 Task: Find connections with filter location Patti with filter topic #CVwith filter profile language French with filter current company Cytiva with filter school Madurai Kamaraj University with filter industry Food and Beverage Services with filter service category Commercial Real Estate with filter keywords title Paralegal
Action: Mouse moved to (517, 70)
Screenshot: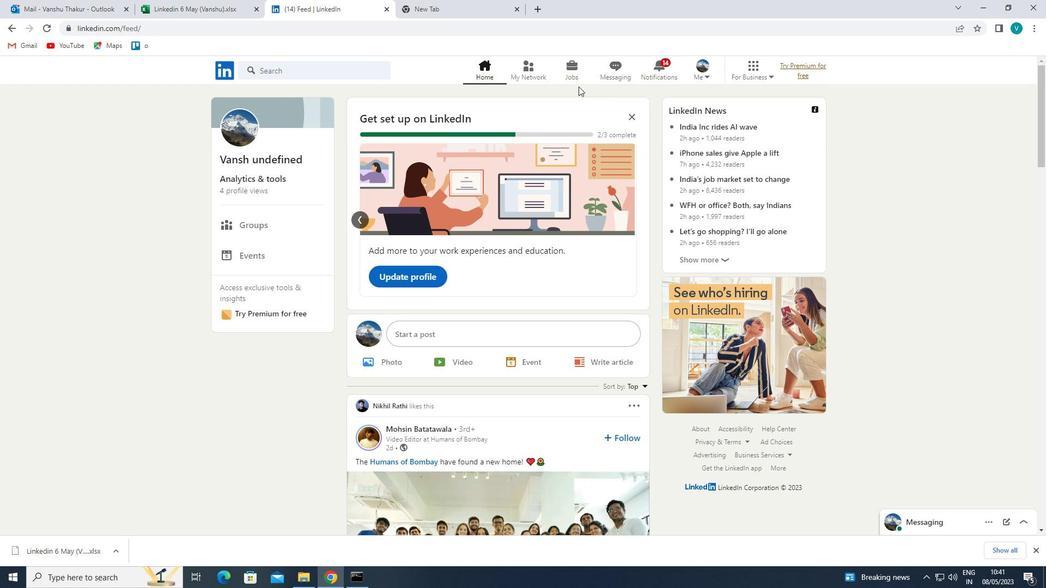 
Action: Mouse pressed left at (517, 70)
Screenshot: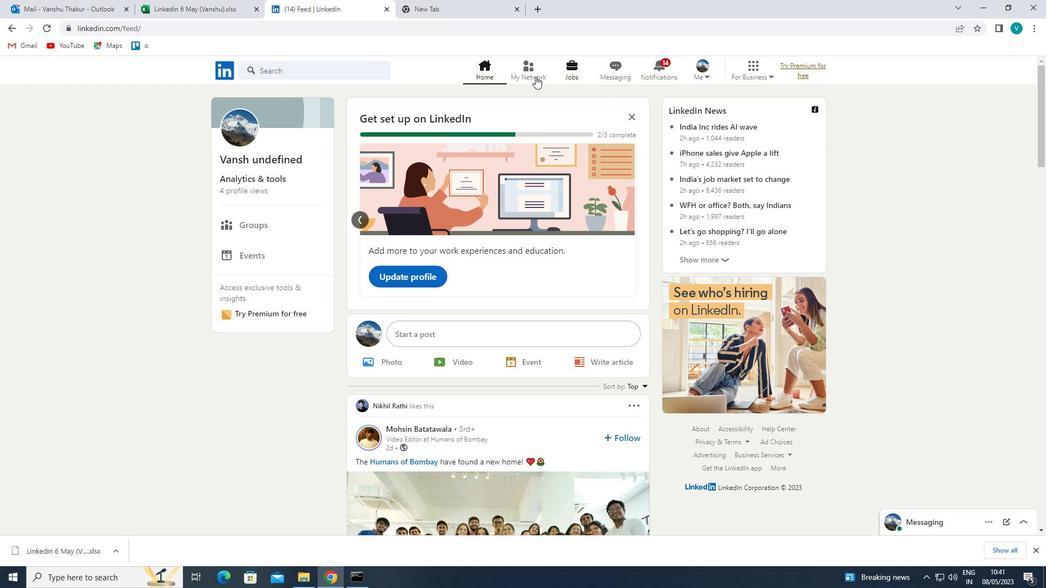 
Action: Mouse moved to (313, 128)
Screenshot: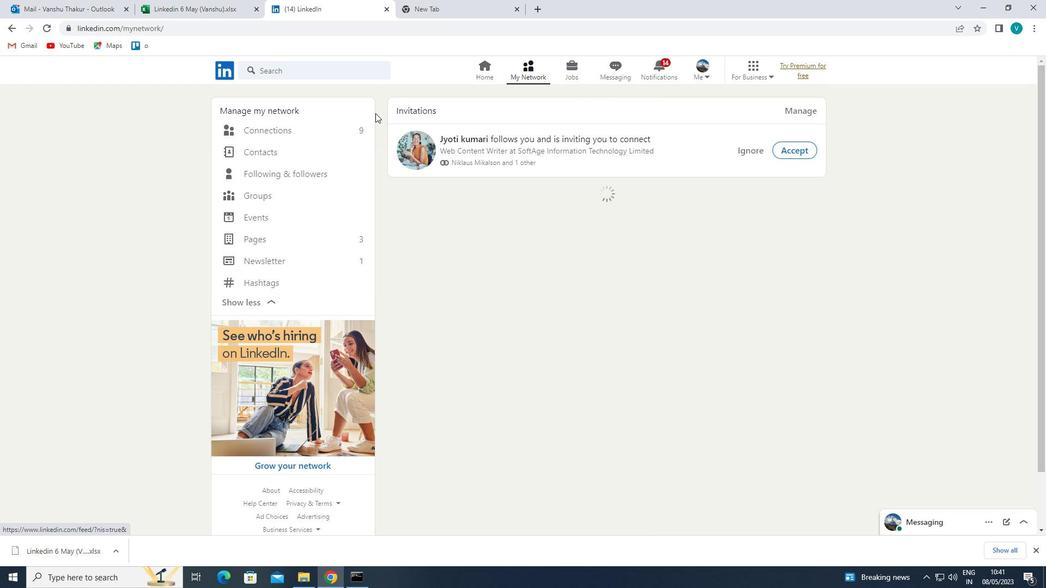 
Action: Mouse pressed left at (313, 128)
Screenshot: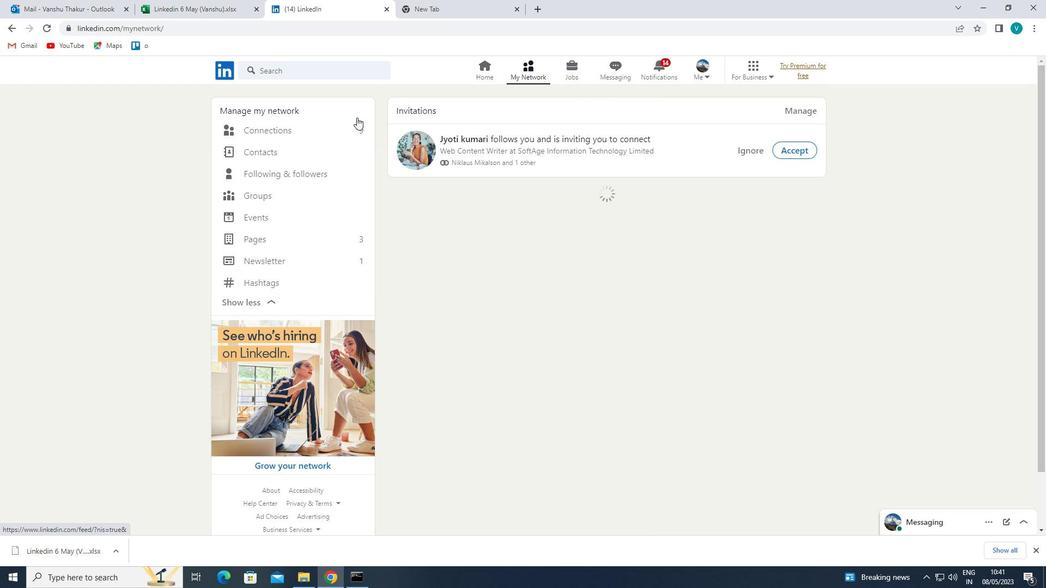 
Action: Mouse moved to (636, 130)
Screenshot: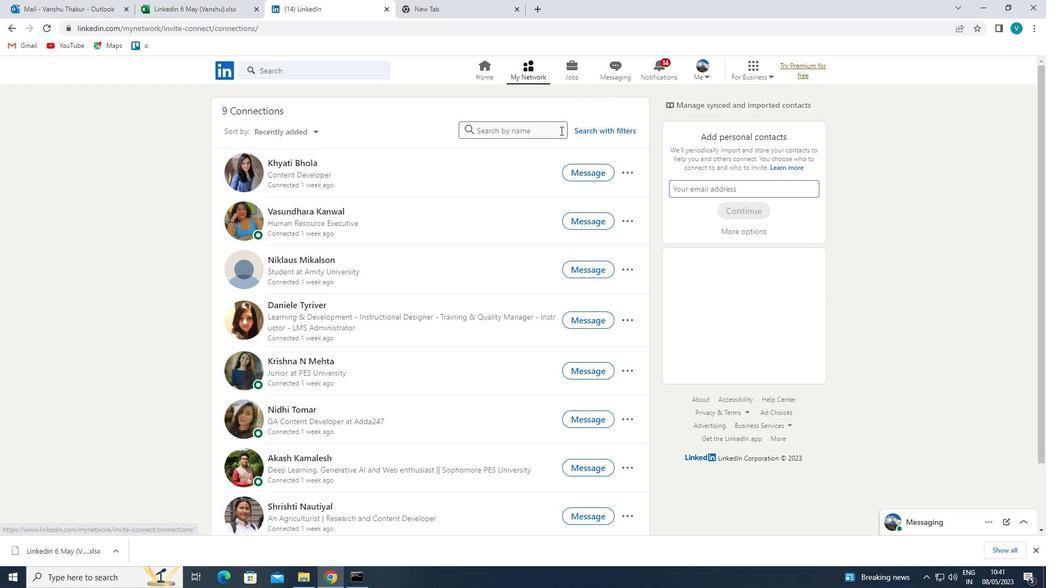 
Action: Mouse pressed left at (636, 130)
Screenshot: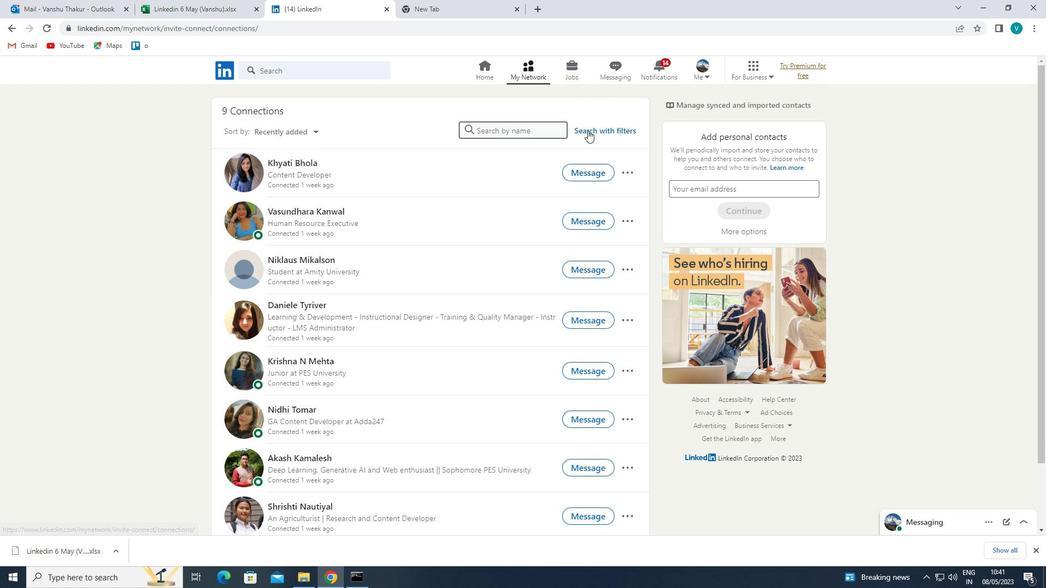 
Action: Mouse moved to (502, 100)
Screenshot: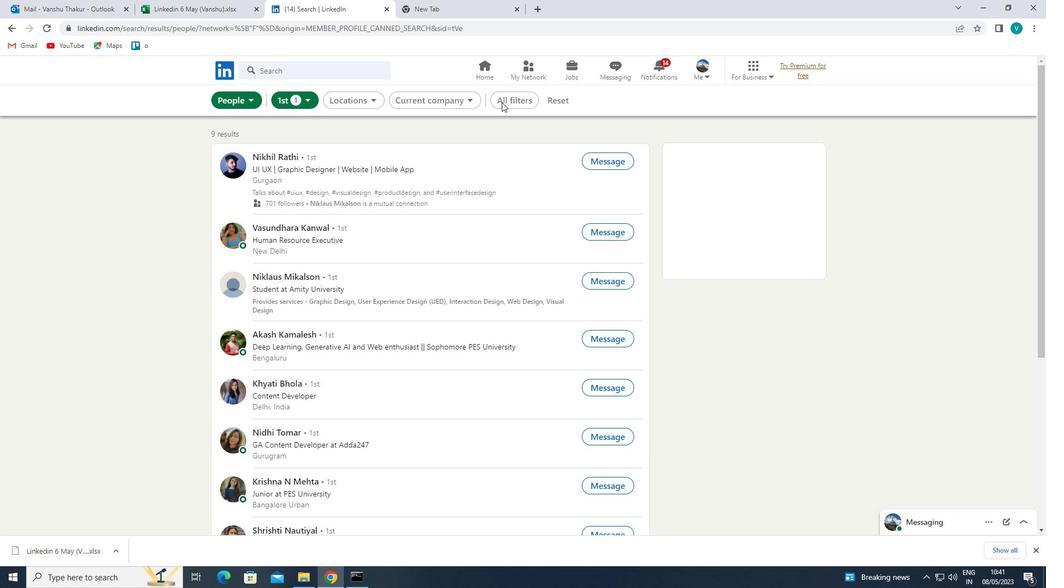 
Action: Mouse pressed left at (502, 100)
Screenshot: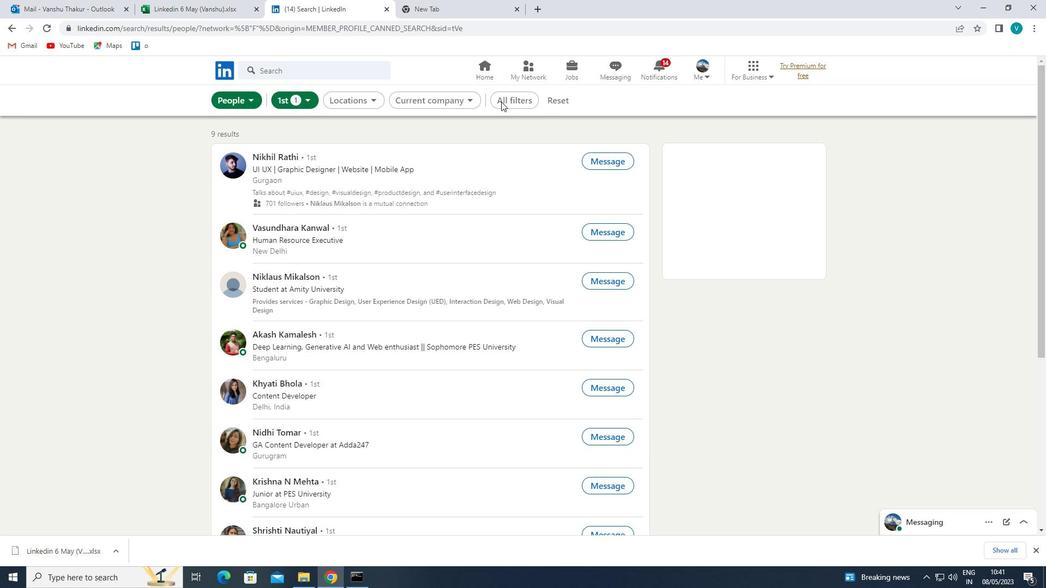 
Action: Mouse moved to (838, 221)
Screenshot: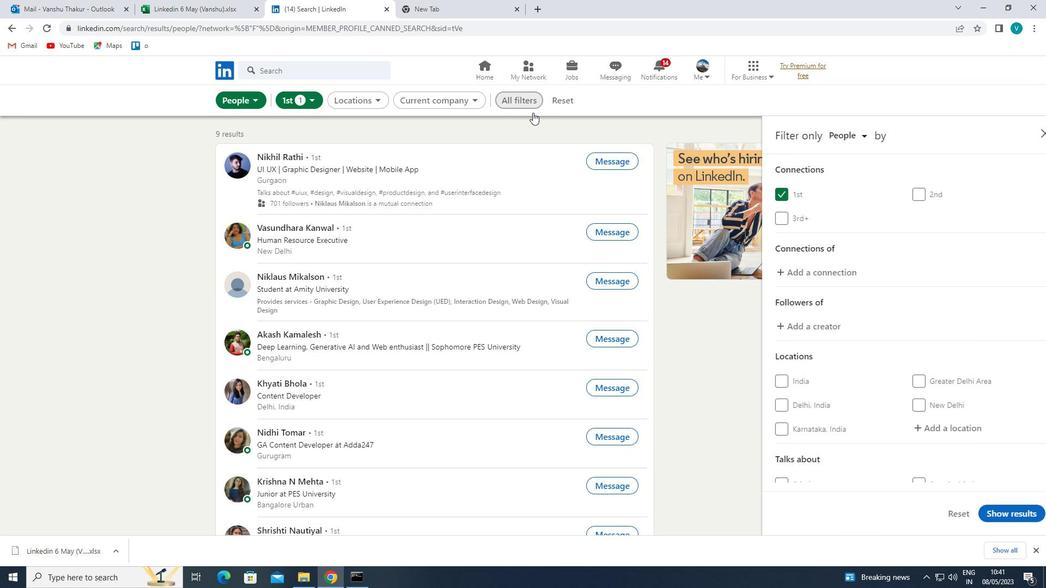 
Action: Mouse scrolled (838, 221) with delta (0, 0)
Screenshot: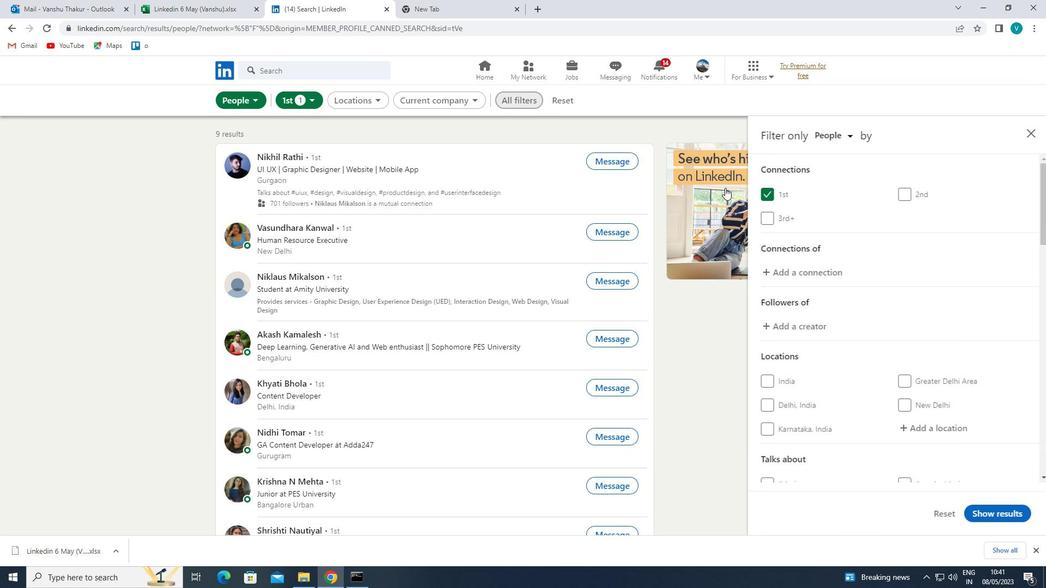 
Action: Mouse scrolled (838, 221) with delta (0, 0)
Screenshot: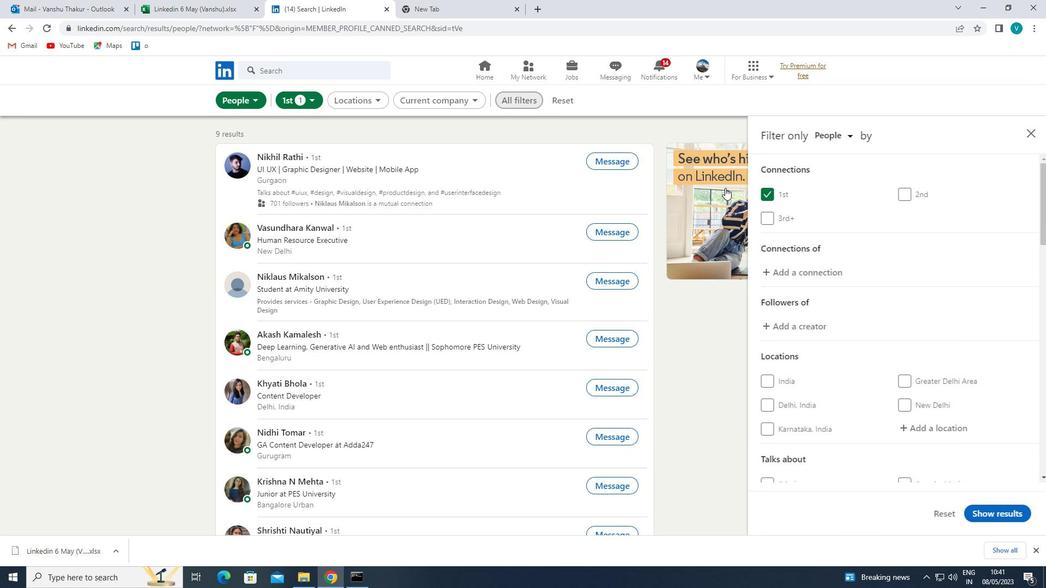 
Action: Mouse moved to (838, 222)
Screenshot: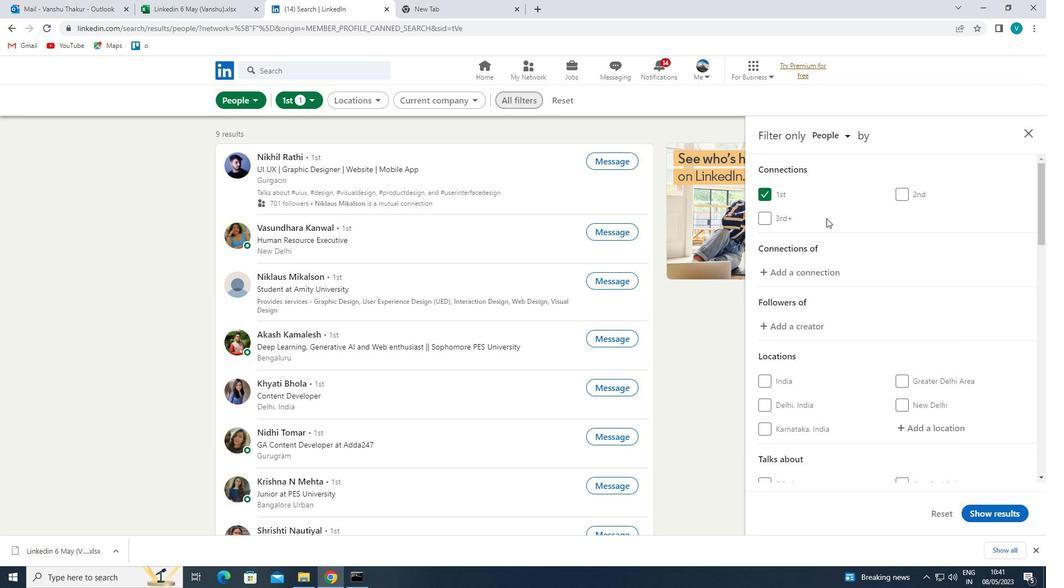
Action: Mouse scrolled (838, 222) with delta (0, 0)
Screenshot: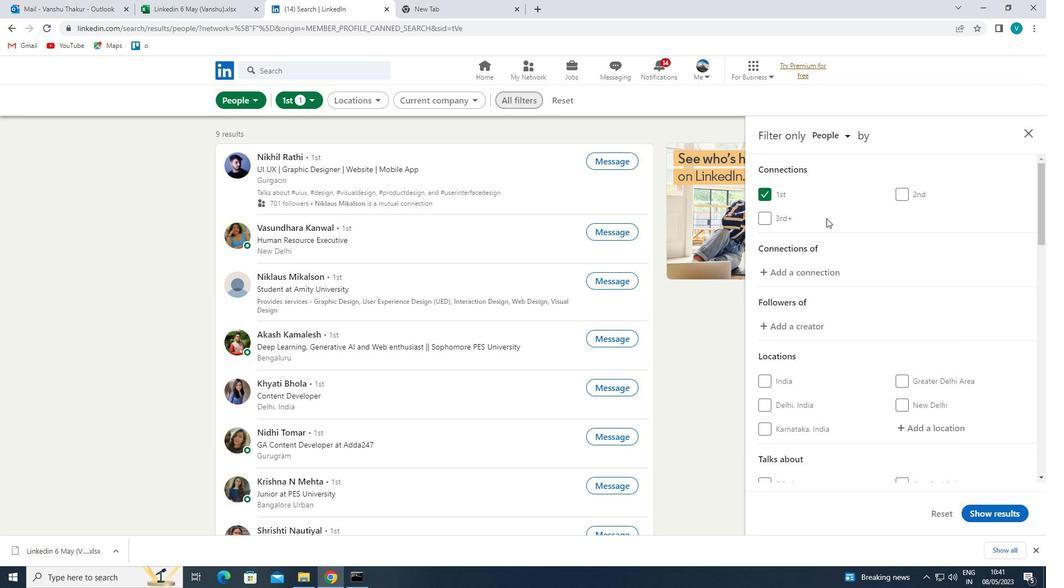 
Action: Mouse moved to (838, 223)
Screenshot: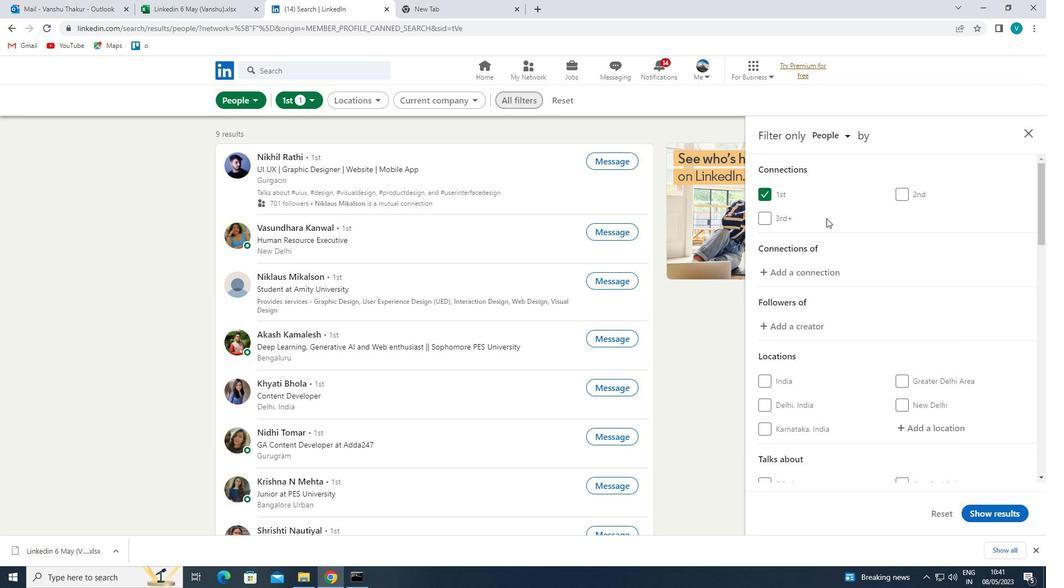 
Action: Mouse scrolled (838, 222) with delta (0, 0)
Screenshot: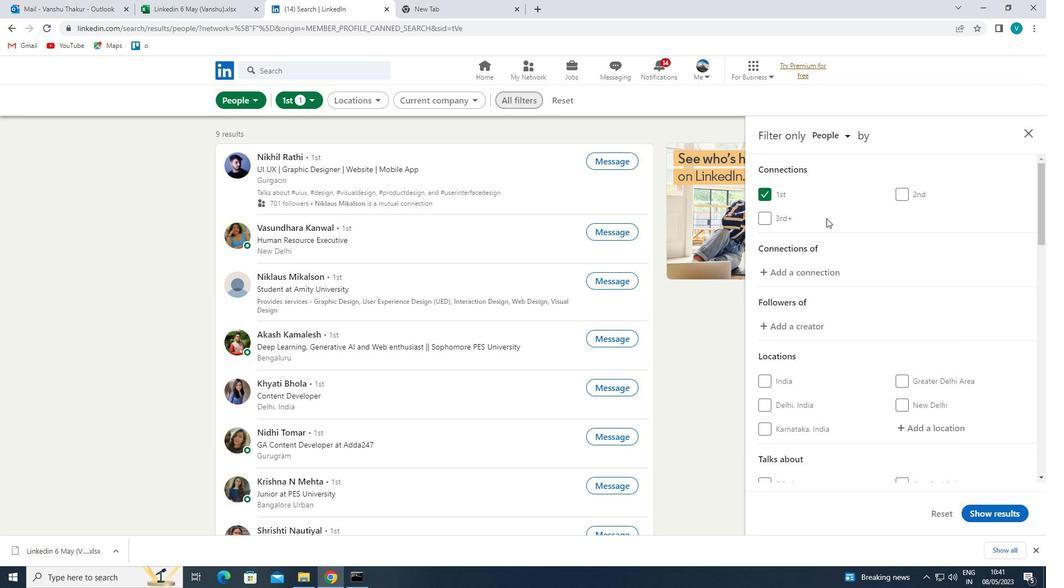 
Action: Mouse moved to (941, 223)
Screenshot: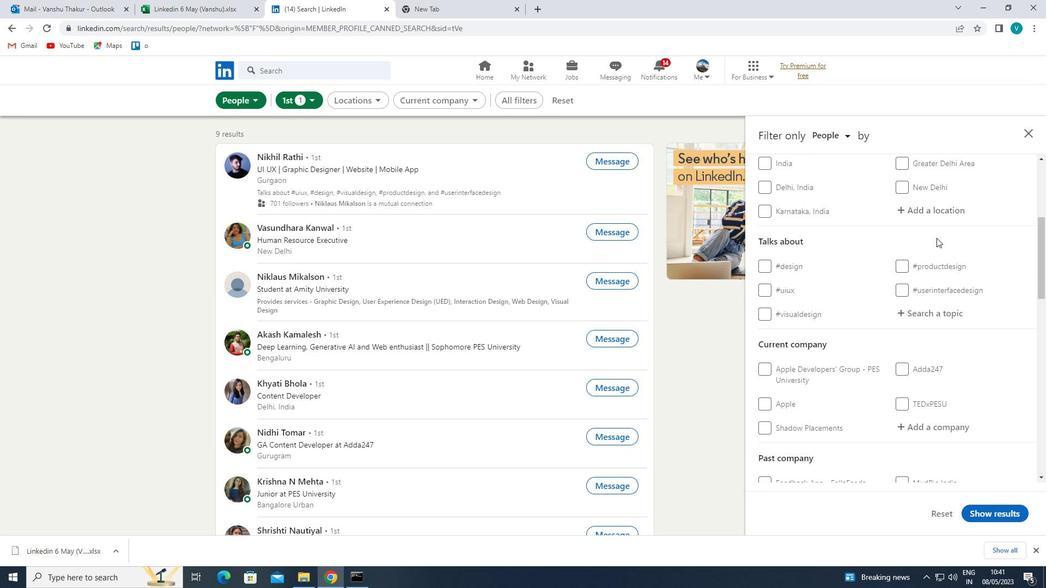 
Action: Mouse scrolled (941, 224) with delta (0, 0)
Screenshot: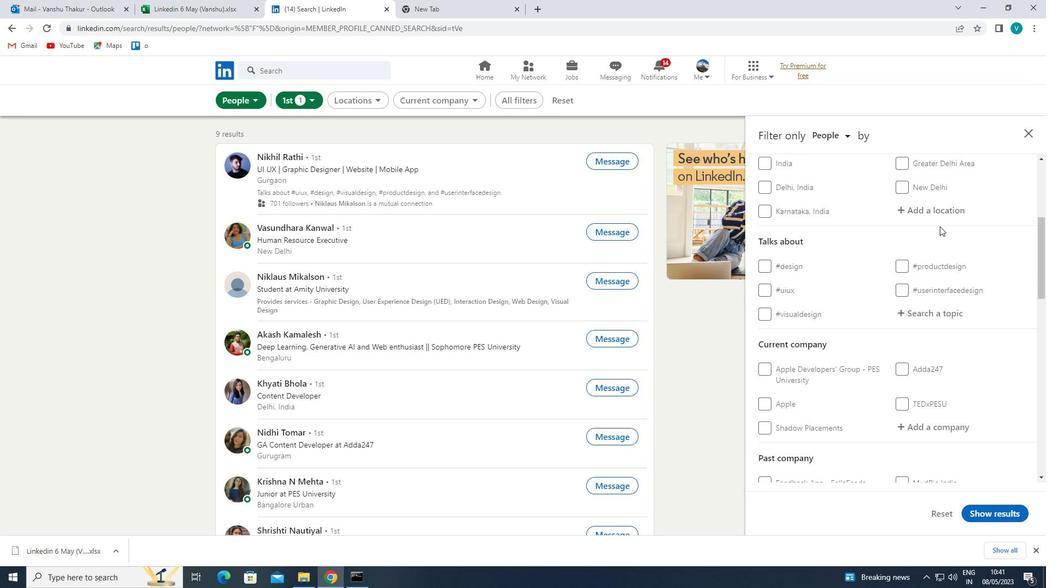 
Action: Mouse scrolled (941, 224) with delta (0, 0)
Screenshot: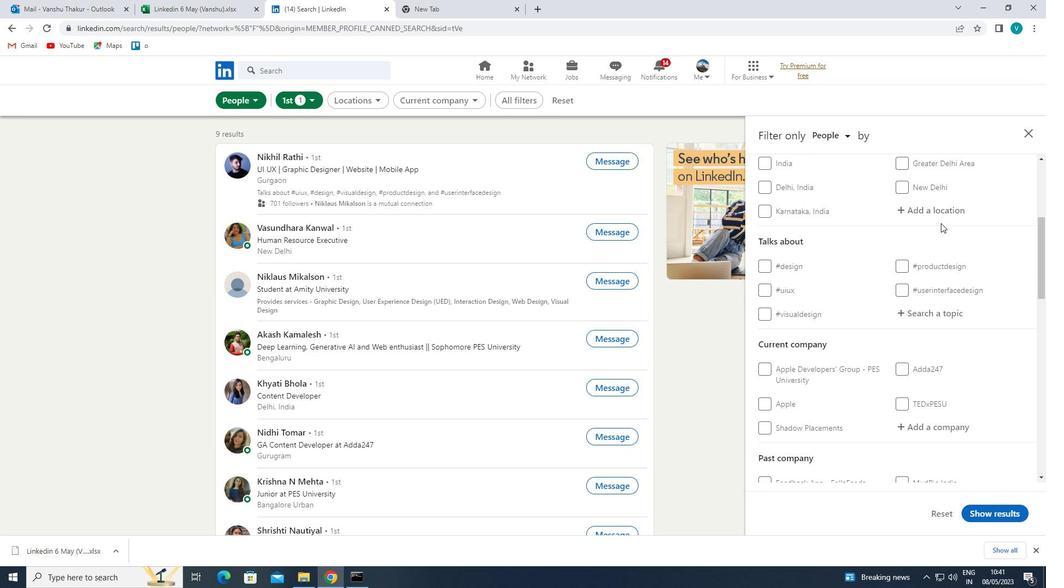 
Action: Mouse moved to (937, 320)
Screenshot: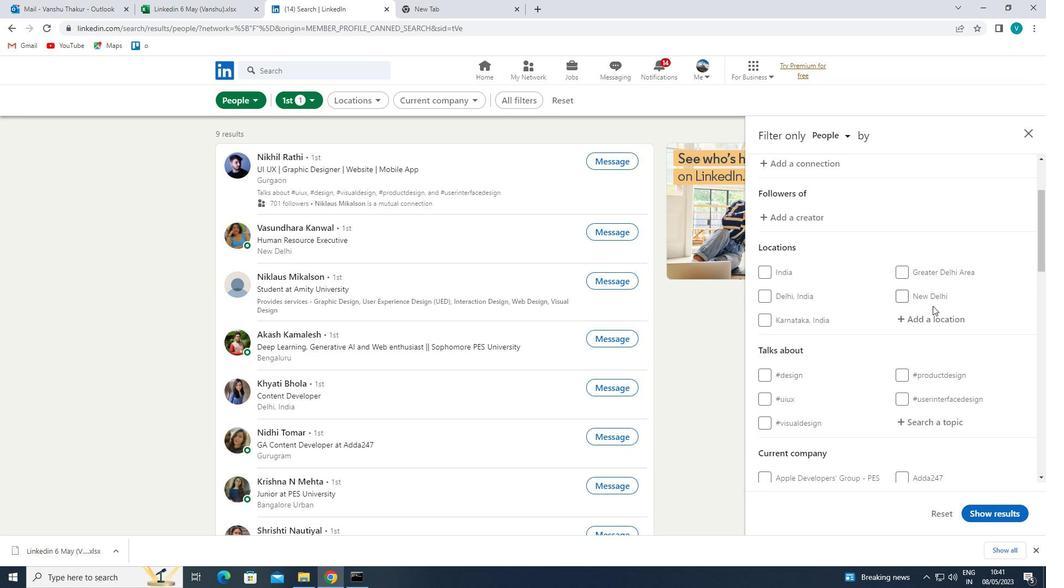 
Action: Mouse pressed left at (937, 320)
Screenshot: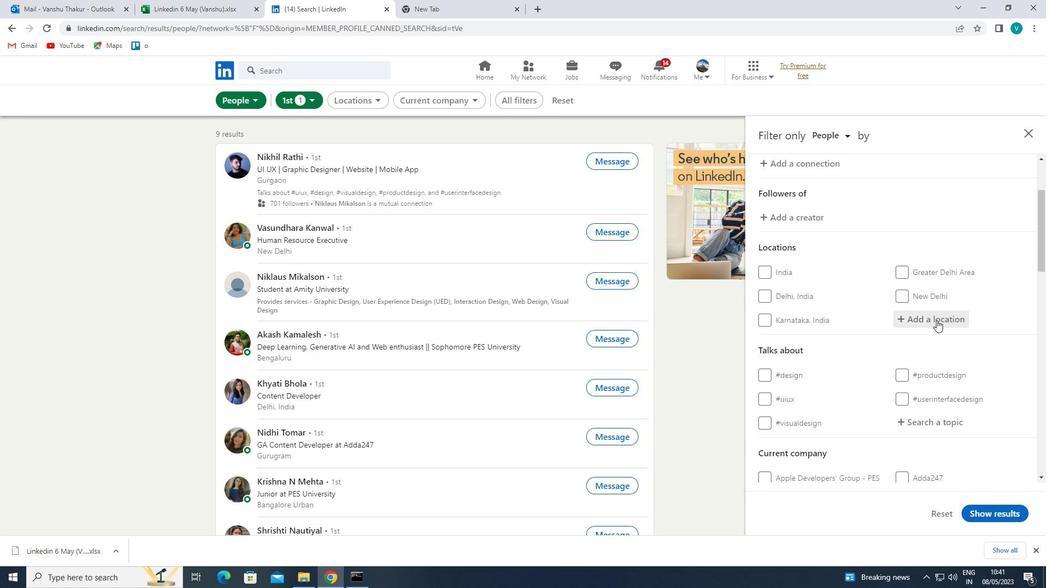 
Action: Key pressed <Key.shift>PATTI
Screenshot: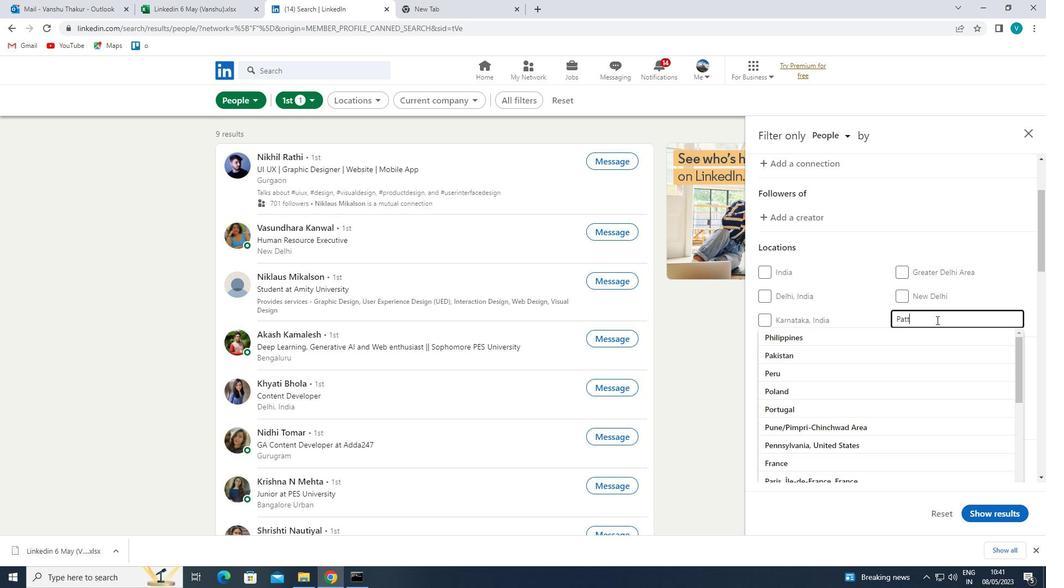 
Action: Mouse moved to (906, 335)
Screenshot: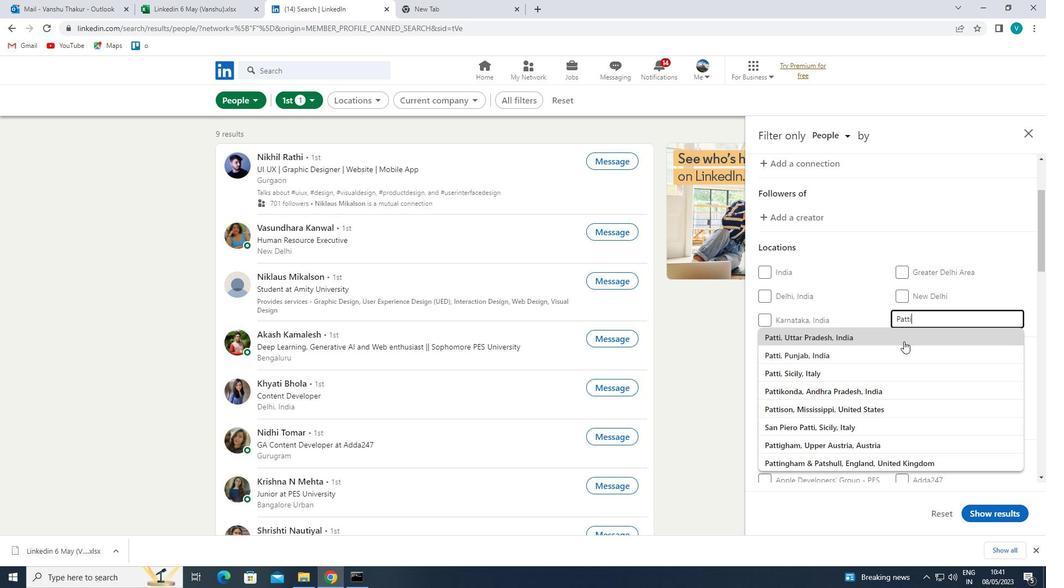 
Action: Mouse pressed left at (906, 335)
Screenshot: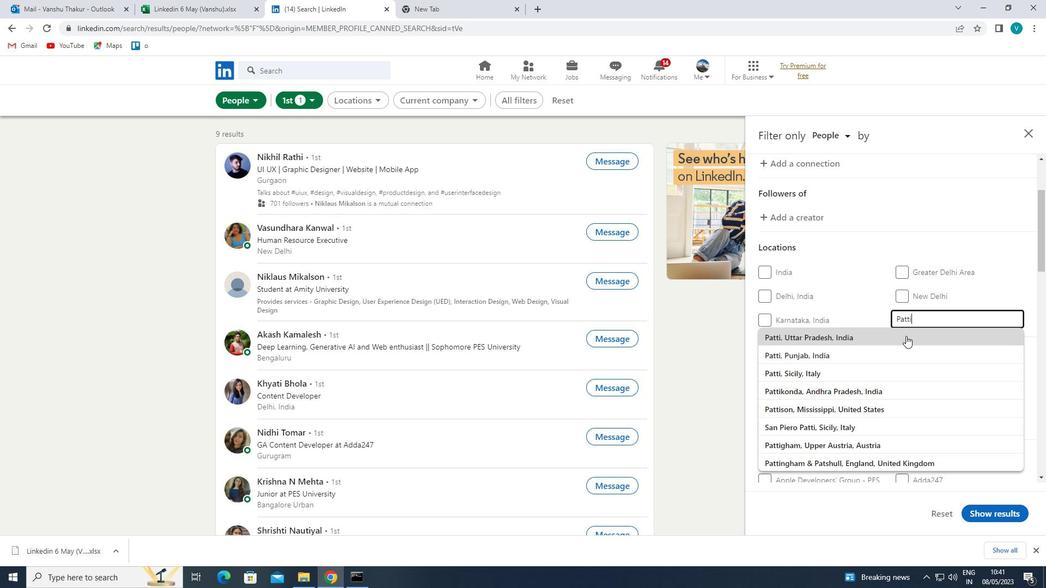
Action: Mouse moved to (904, 336)
Screenshot: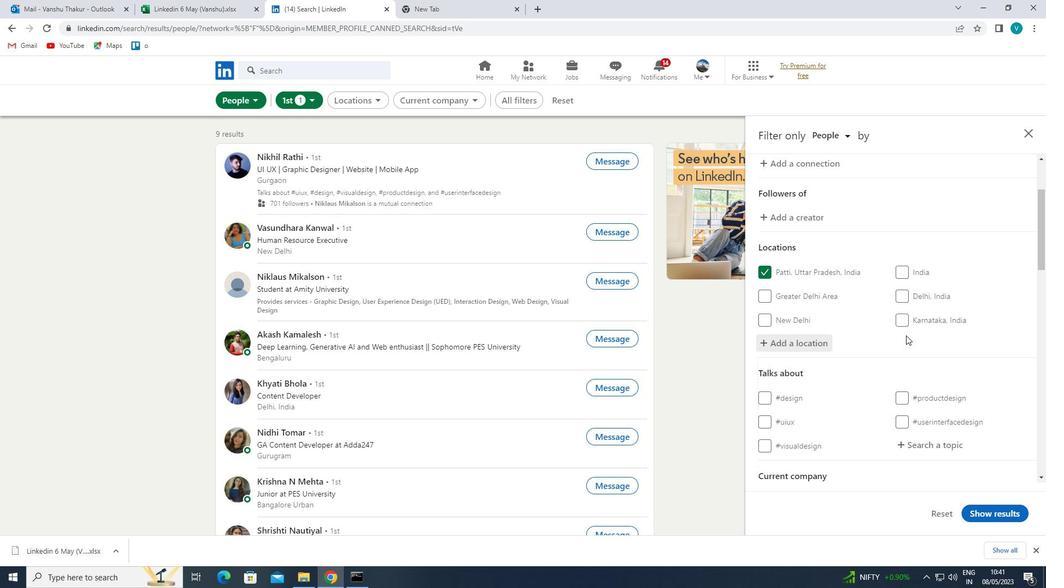 
Action: Mouse scrolled (904, 335) with delta (0, 0)
Screenshot: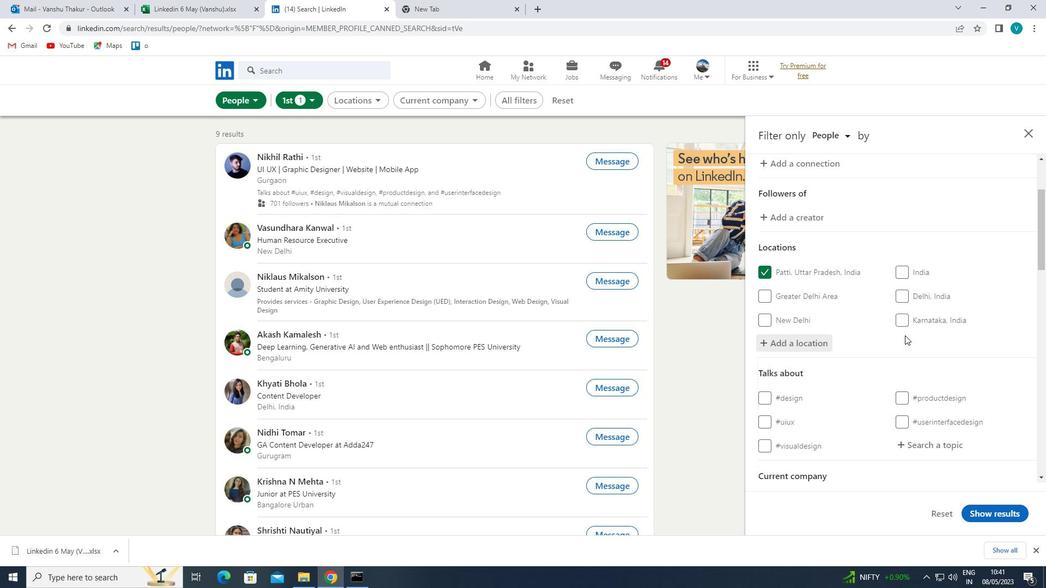 
Action: Mouse moved to (903, 336)
Screenshot: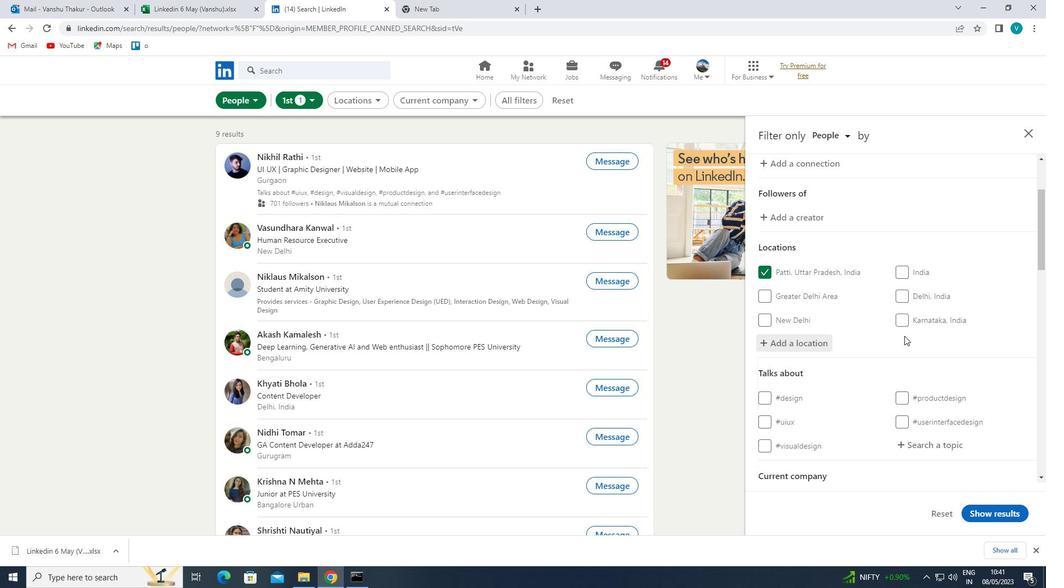 
Action: Mouse scrolled (903, 336) with delta (0, 0)
Screenshot: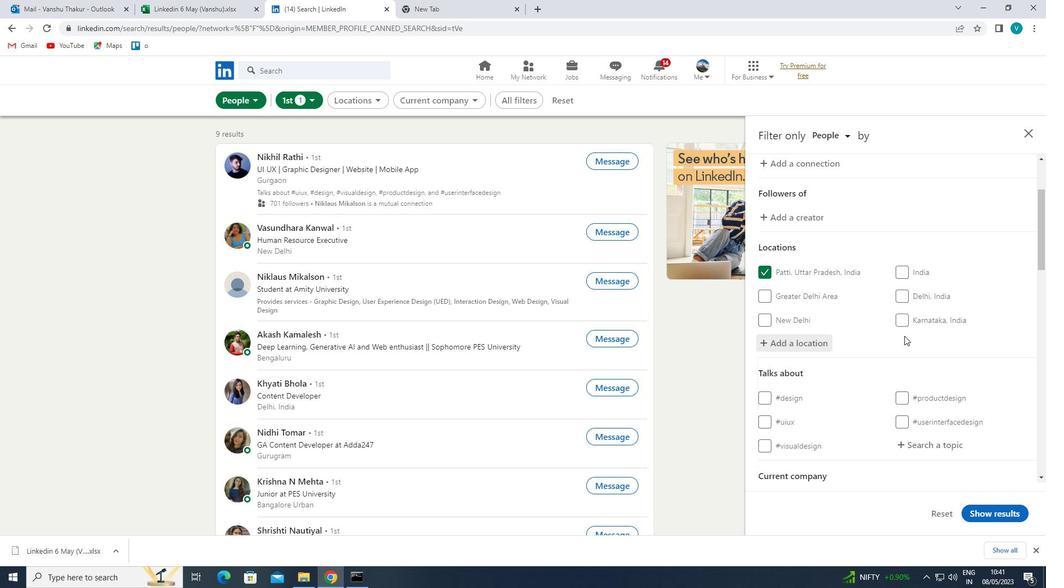 
Action: Mouse moved to (921, 342)
Screenshot: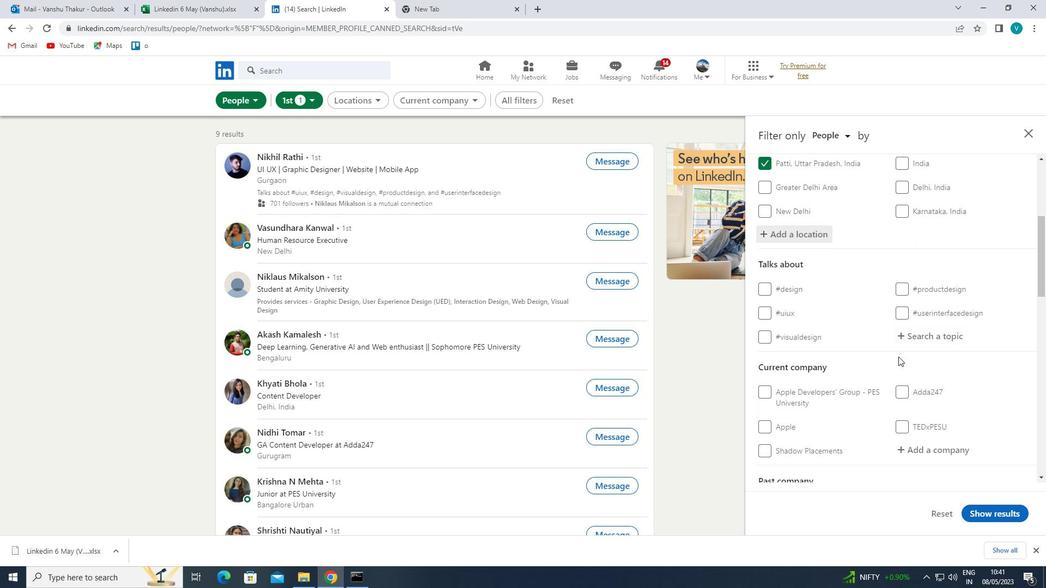 
Action: Mouse pressed left at (921, 342)
Screenshot: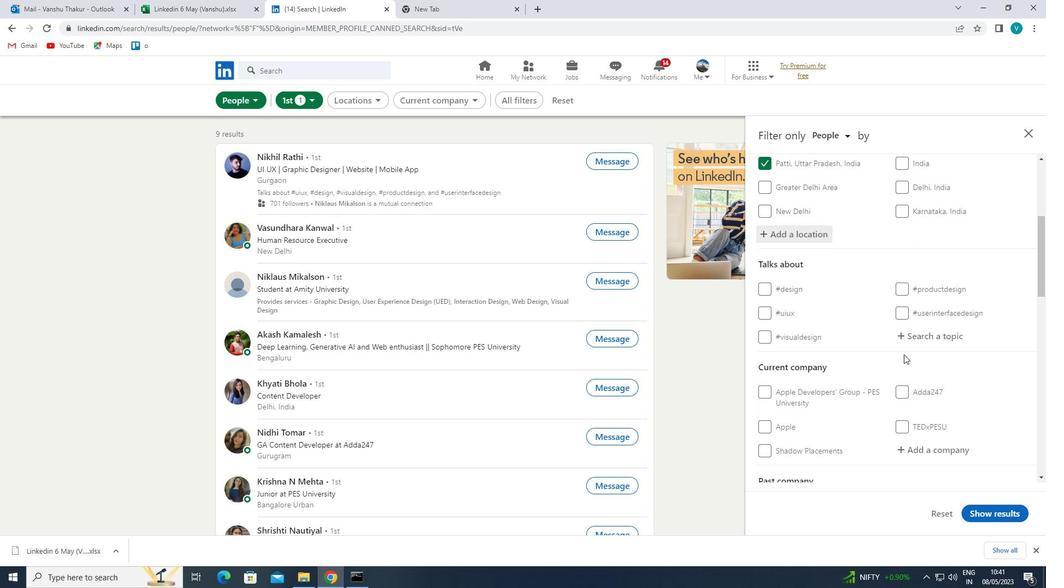 
Action: Mouse moved to (916, 345)
Screenshot: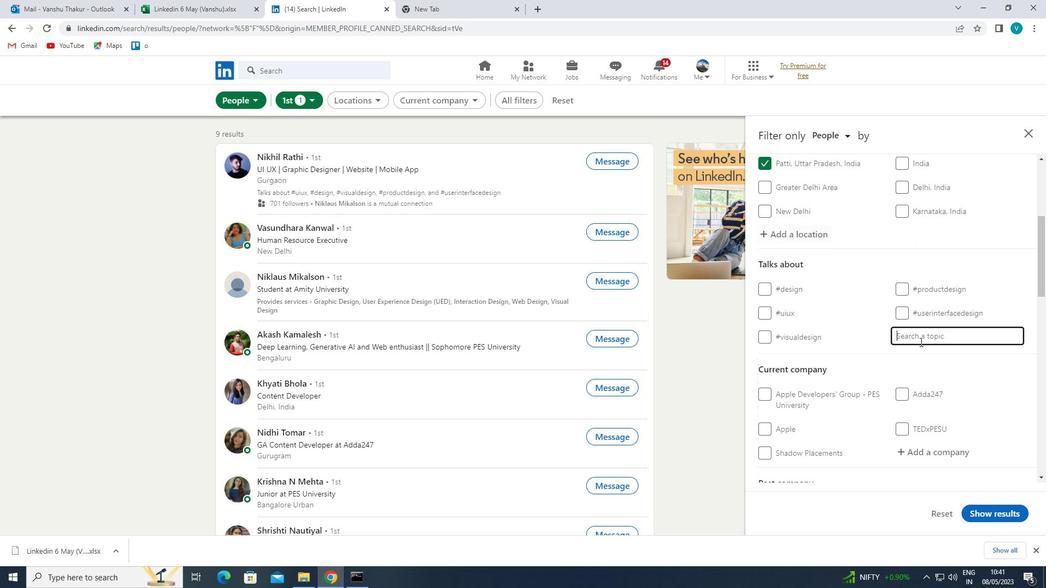 
Action: Key pressed <Key.shift>CV
Screenshot: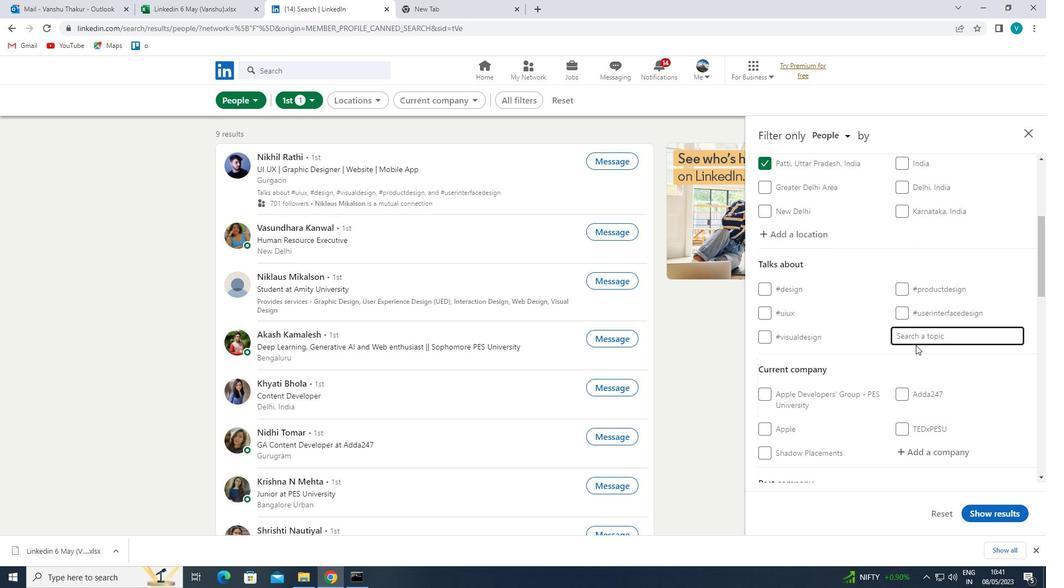 
Action: Mouse moved to (896, 353)
Screenshot: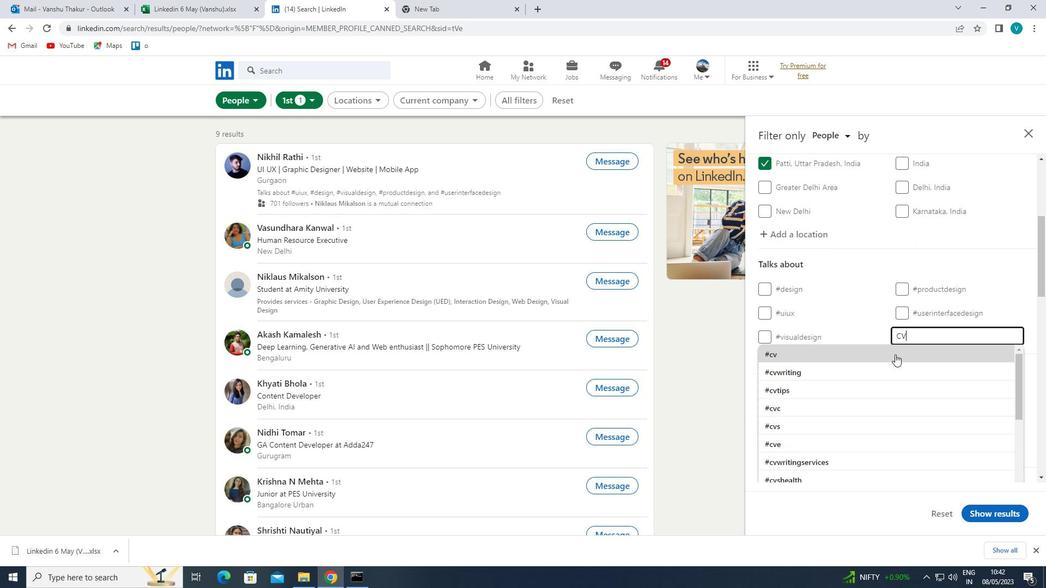 
Action: Mouse pressed left at (896, 353)
Screenshot: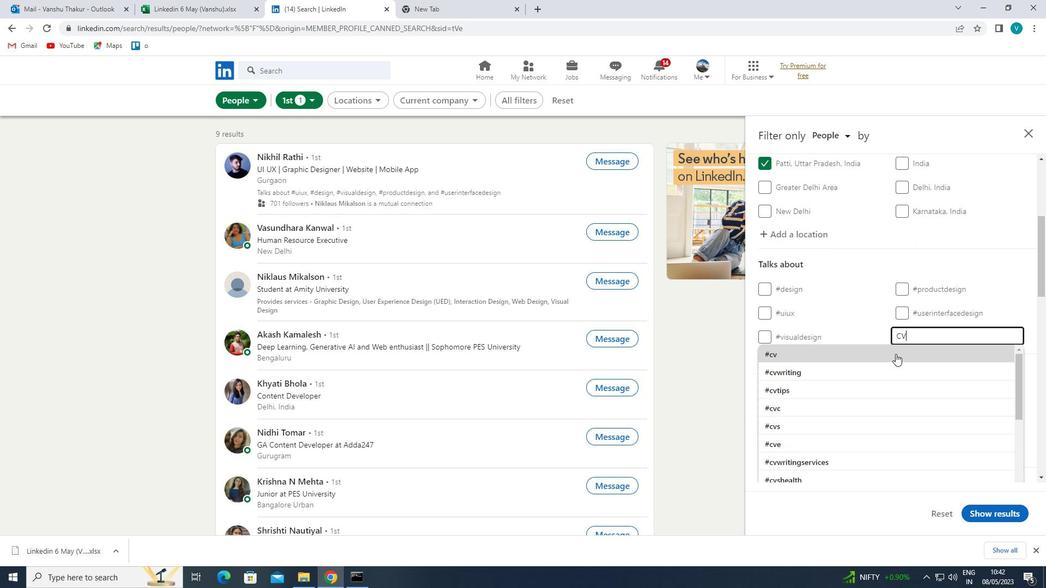 
Action: Mouse scrolled (896, 353) with delta (0, 0)
Screenshot: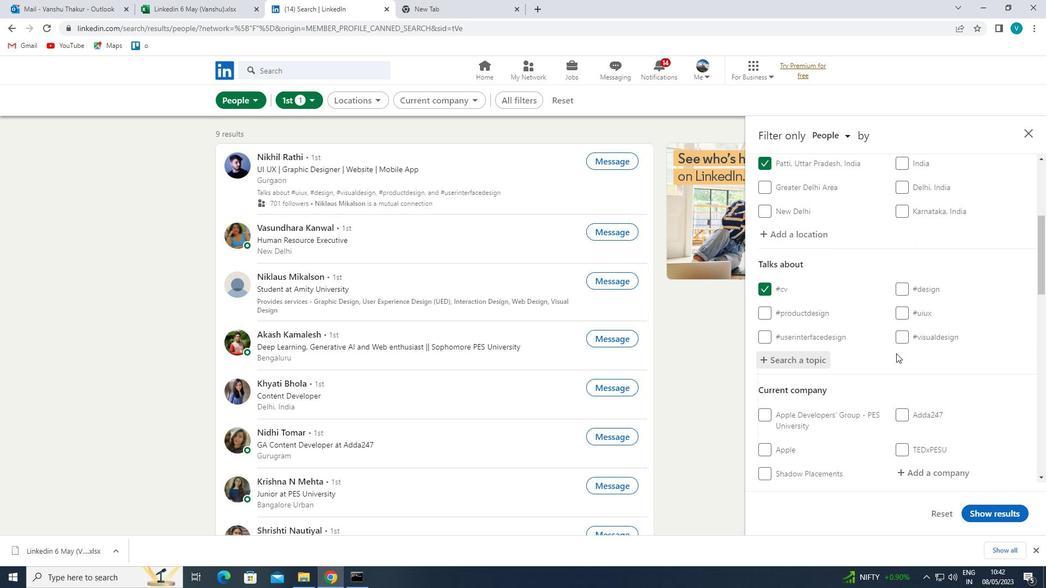 
Action: Mouse scrolled (896, 353) with delta (0, 0)
Screenshot: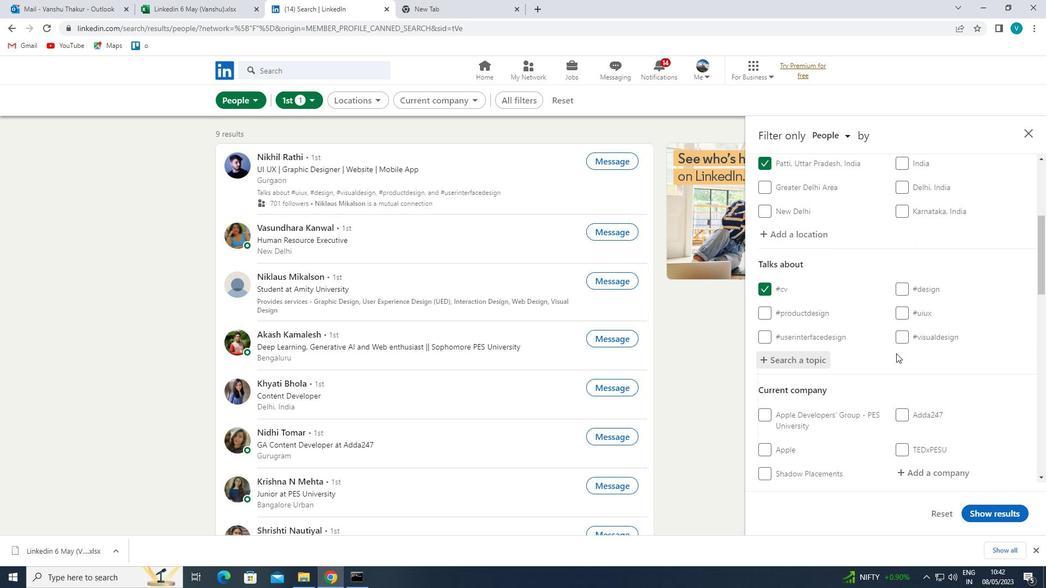 
Action: Mouse moved to (915, 360)
Screenshot: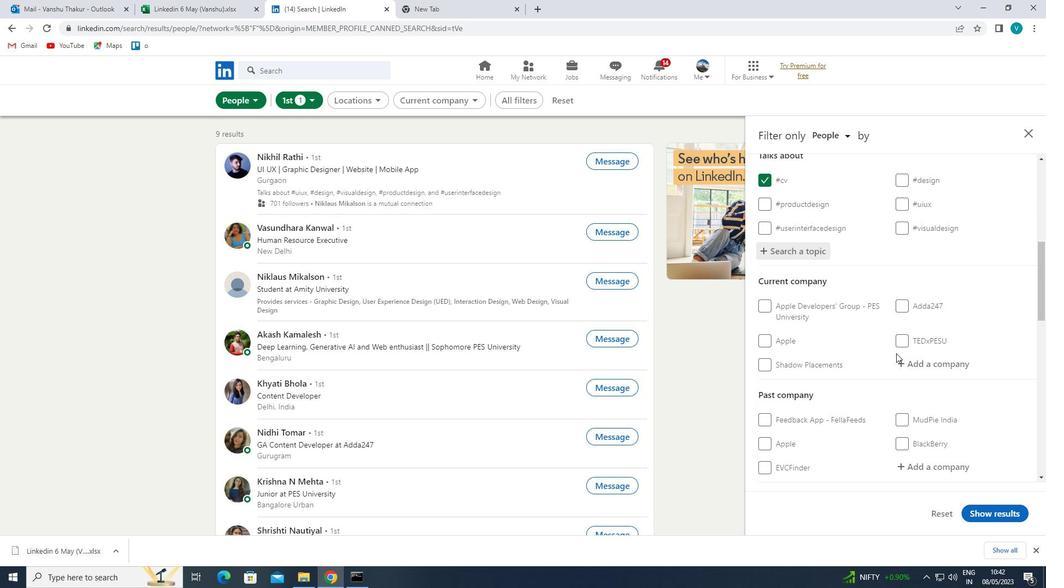 
Action: Mouse pressed left at (915, 360)
Screenshot: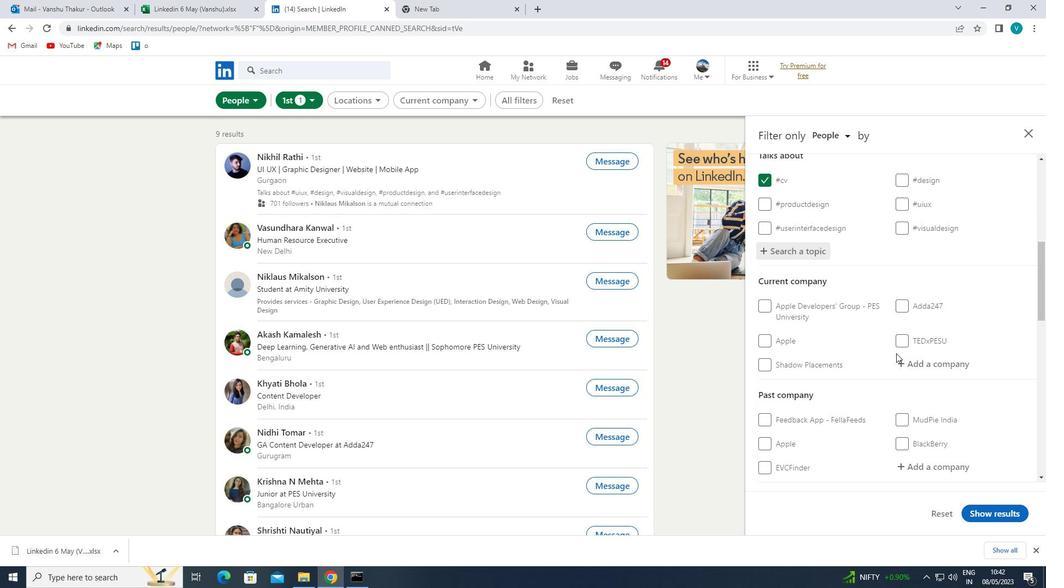 
Action: Mouse moved to (916, 360)
Screenshot: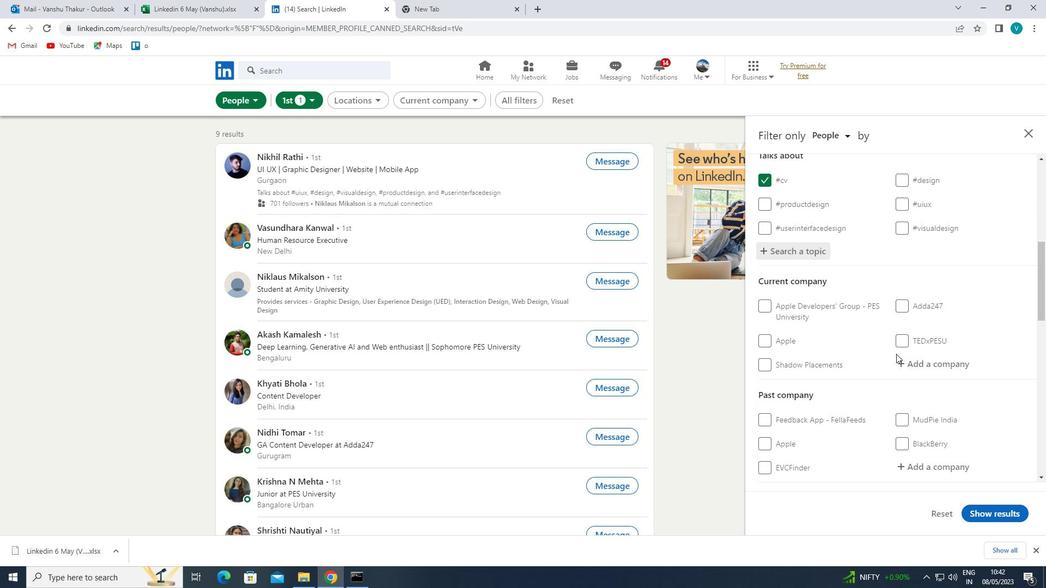 
Action: Key pressed <Key.shift><Key.shift><Key.shift><Key.shift><Key.shift>CYTIVA
Screenshot: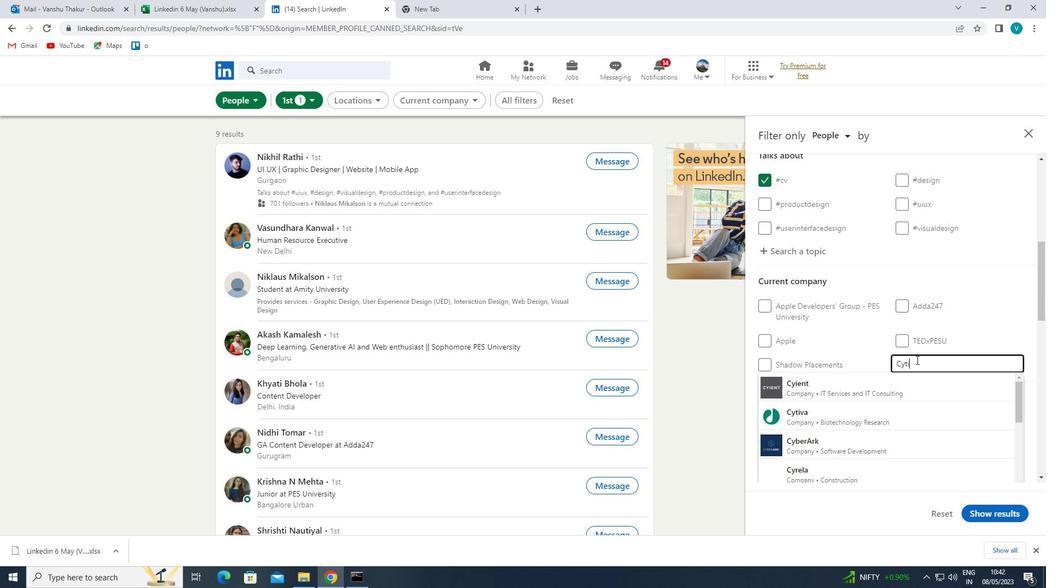 
Action: Mouse moved to (889, 382)
Screenshot: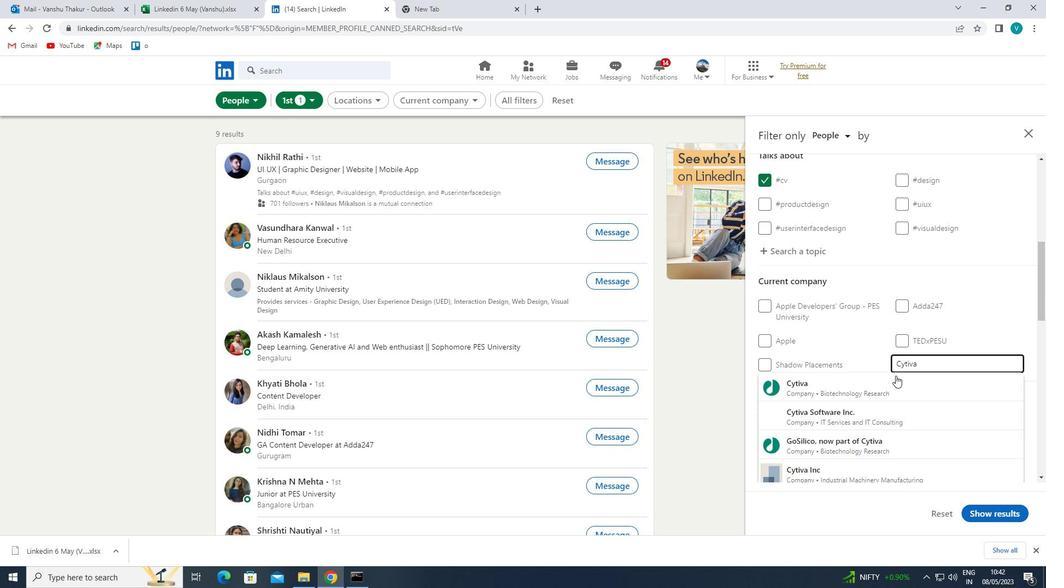 
Action: Mouse pressed left at (889, 382)
Screenshot: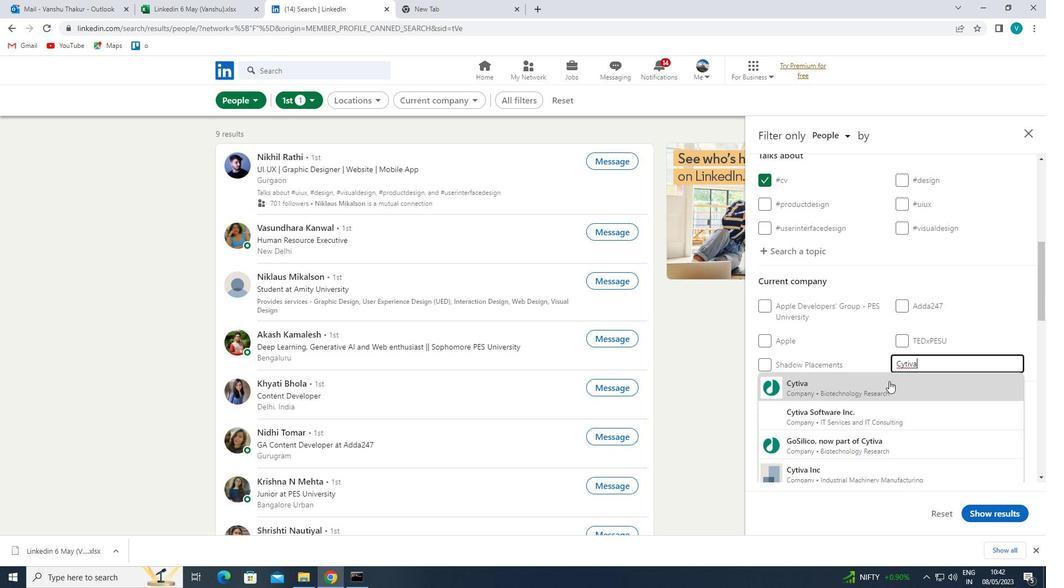 
Action: Mouse moved to (890, 382)
Screenshot: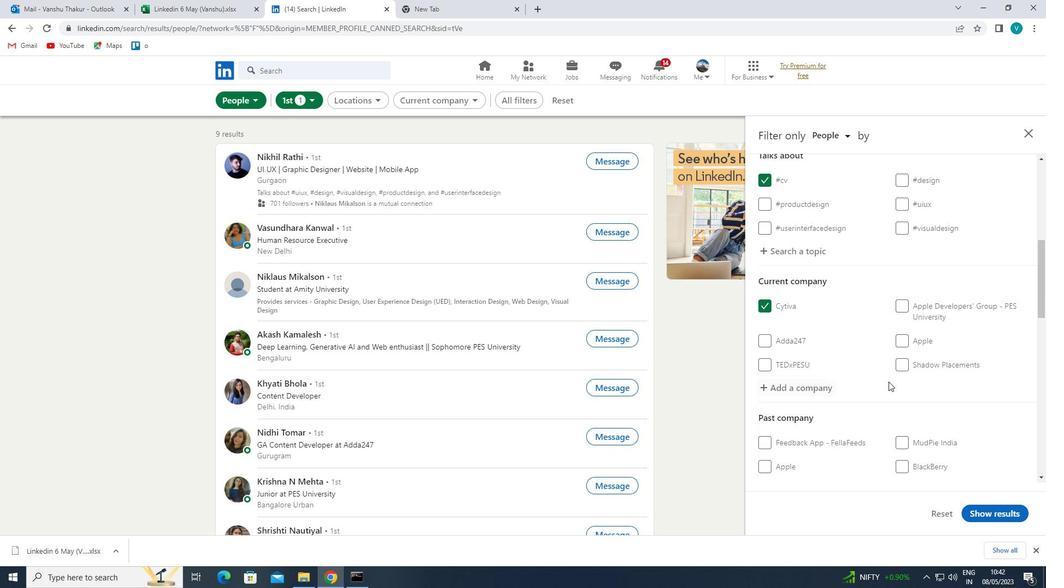 
Action: Mouse scrolled (890, 381) with delta (0, 0)
Screenshot: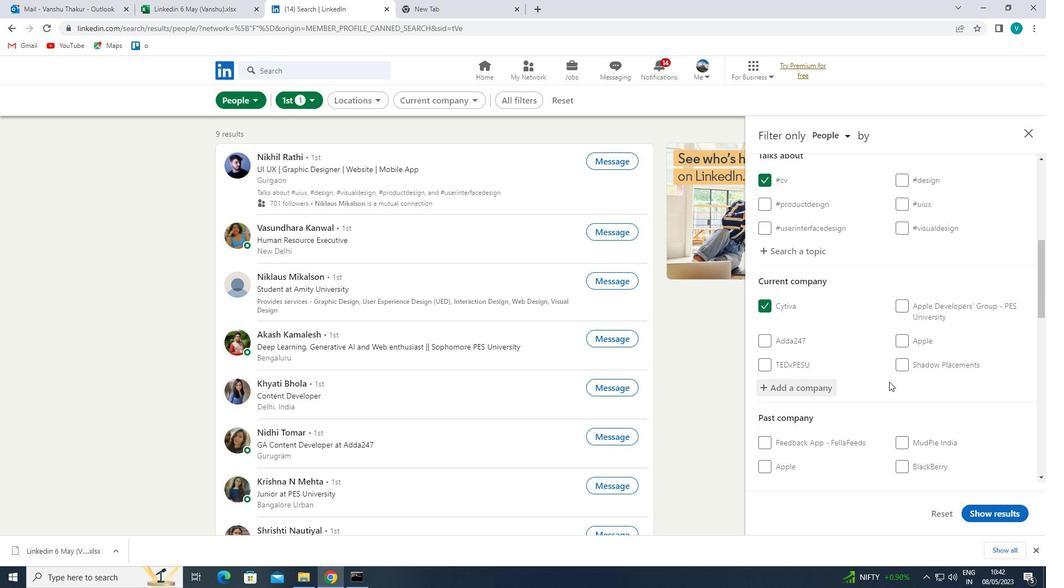 
Action: Mouse moved to (890, 382)
Screenshot: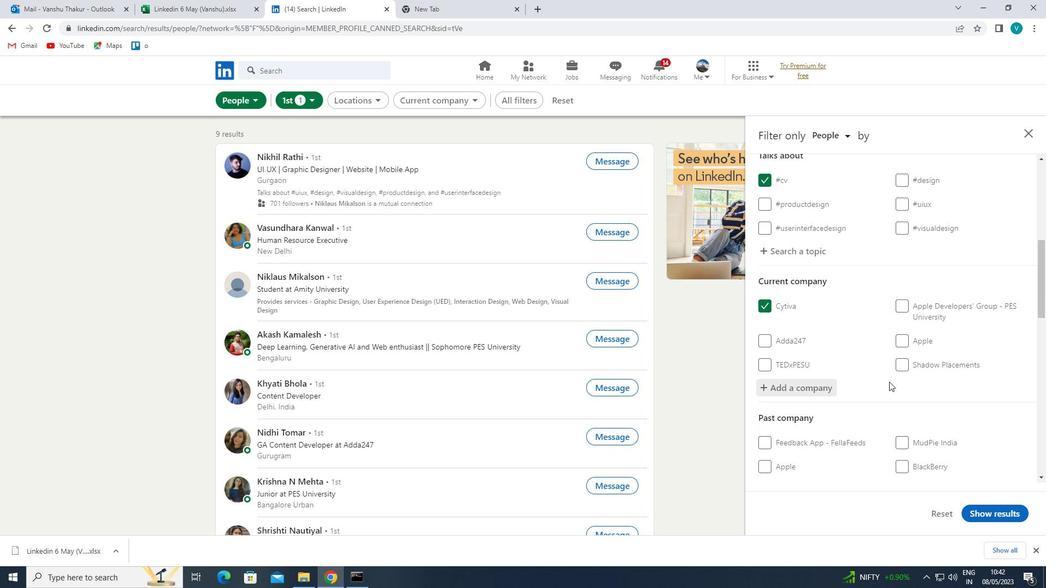
Action: Mouse scrolled (890, 382) with delta (0, 0)
Screenshot: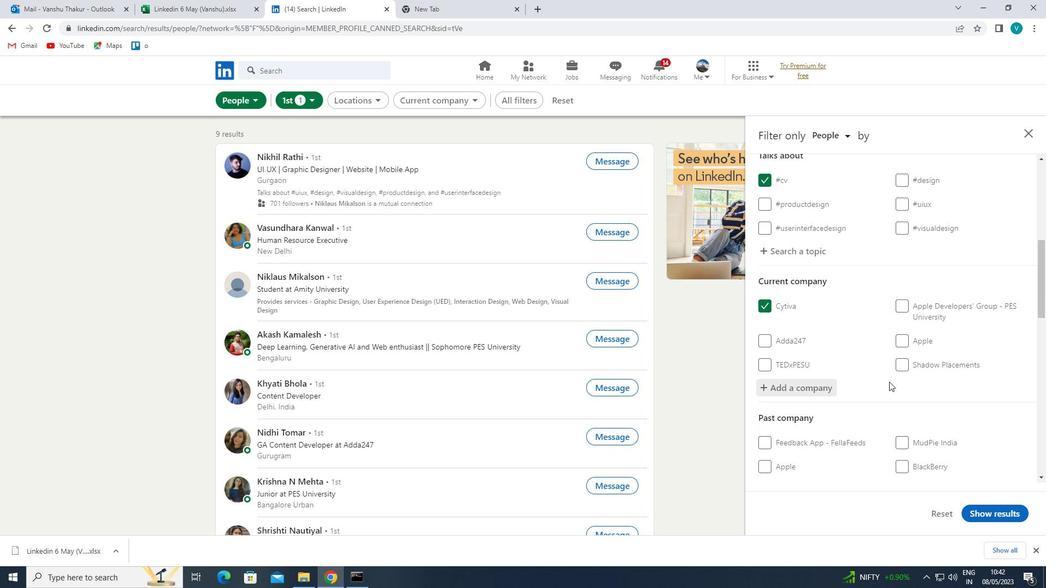 
Action: Mouse moved to (891, 383)
Screenshot: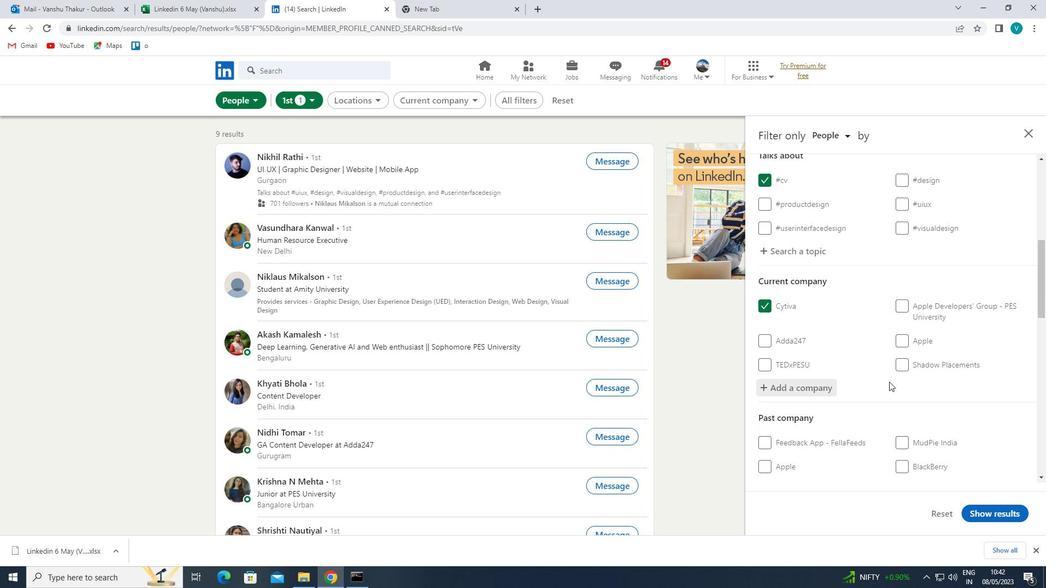 
Action: Mouse scrolled (891, 382) with delta (0, 0)
Screenshot: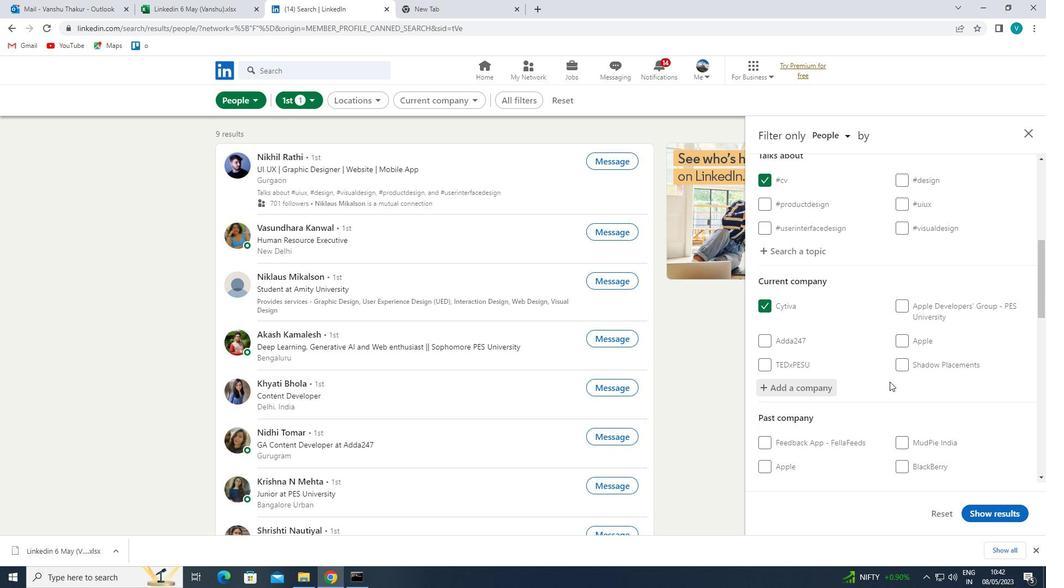 
Action: Mouse moved to (892, 384)
Screenshot: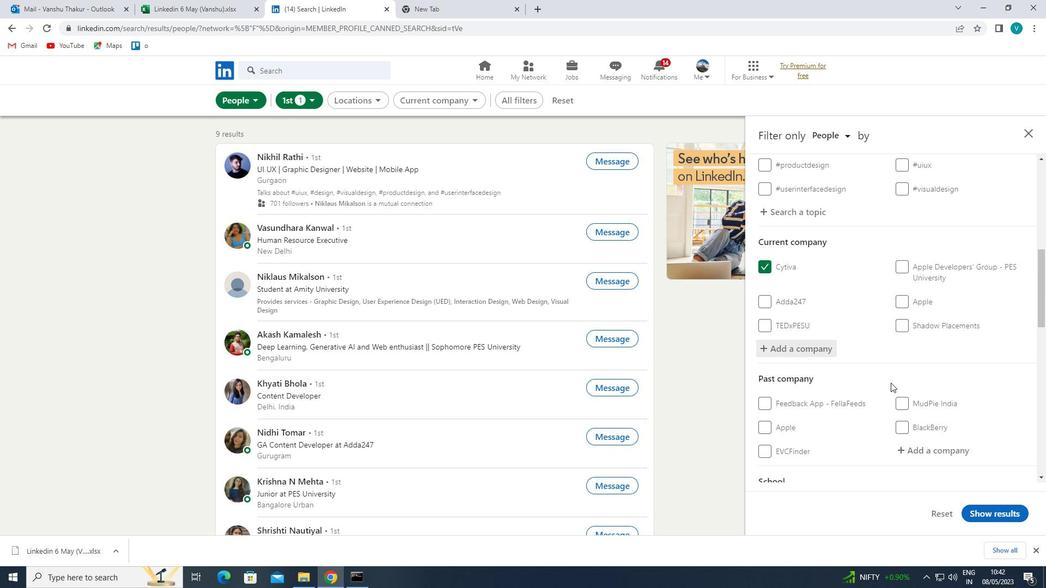 
Action: Mouse scrolled (892, 383) with delta (0, 0)
Screenshot: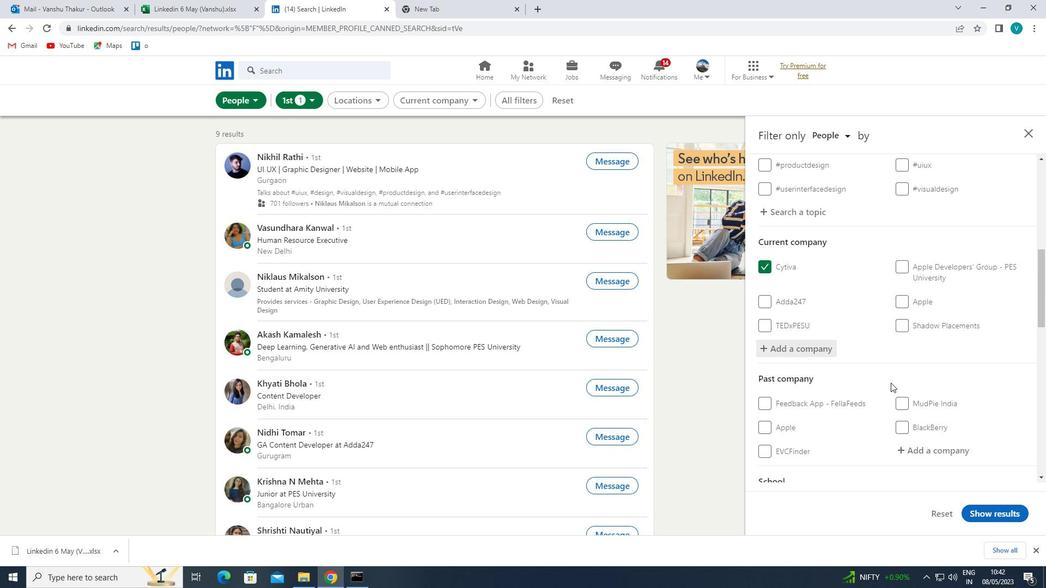 
Action: Mouse moved to (893, 384)
Screenshot: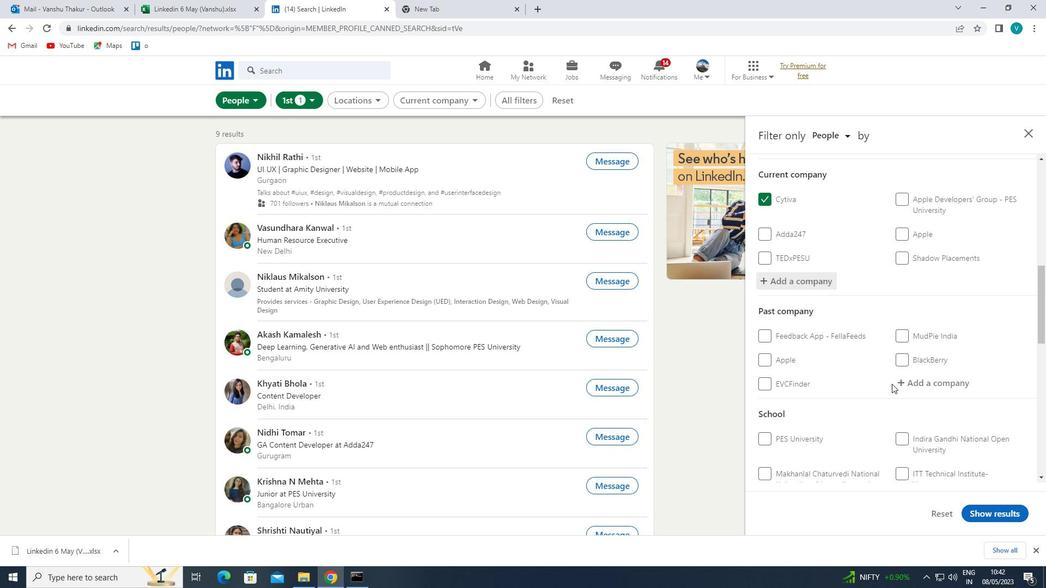 
Action: Mouse scrolled (893, 383) with delta (0, 0)
Screenshot: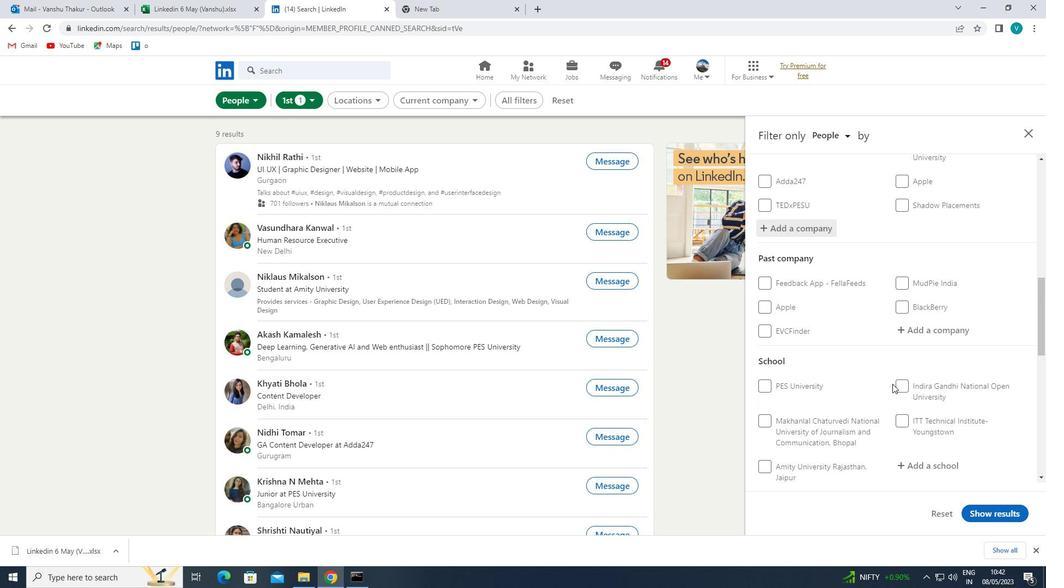 
Action: Mouse moved to (933, 354)
Screenshot: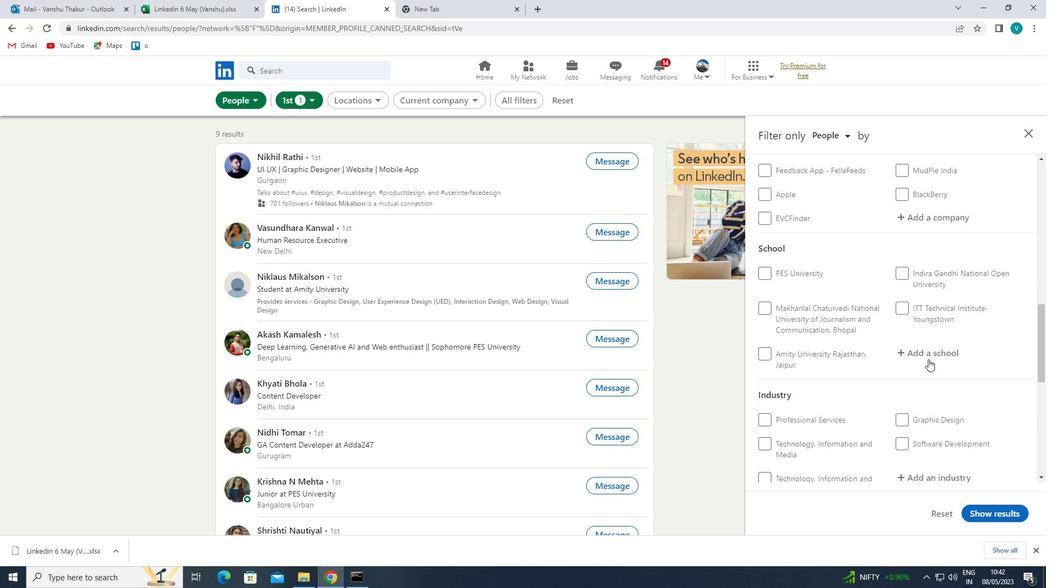 
Action: Mouse pressed left at (933, 354)
Screenshot: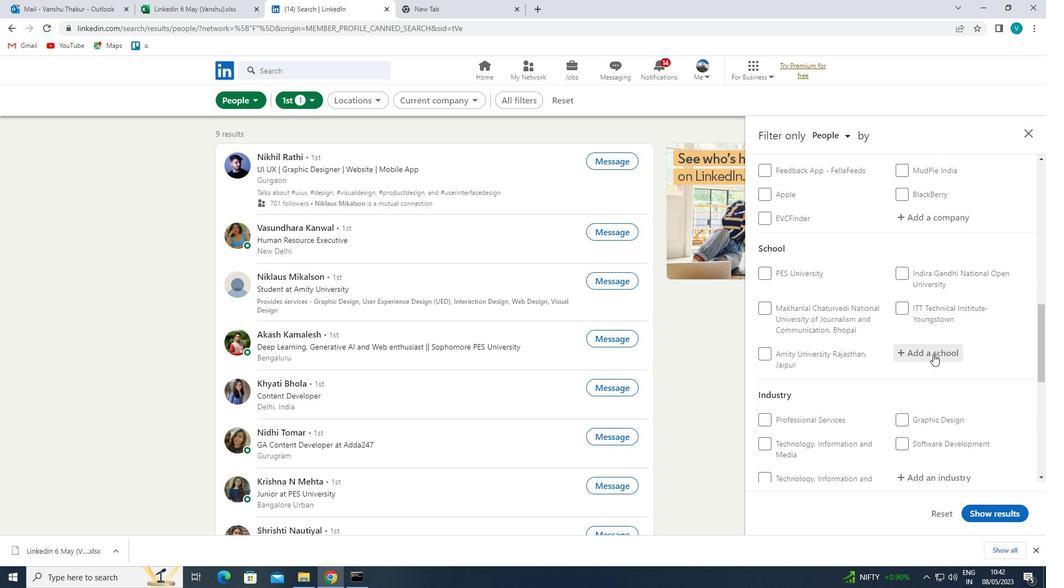 
Action: Key pressed <Key.shift>MADUARU<Key.backspace>I<Key.space>
Screenshot: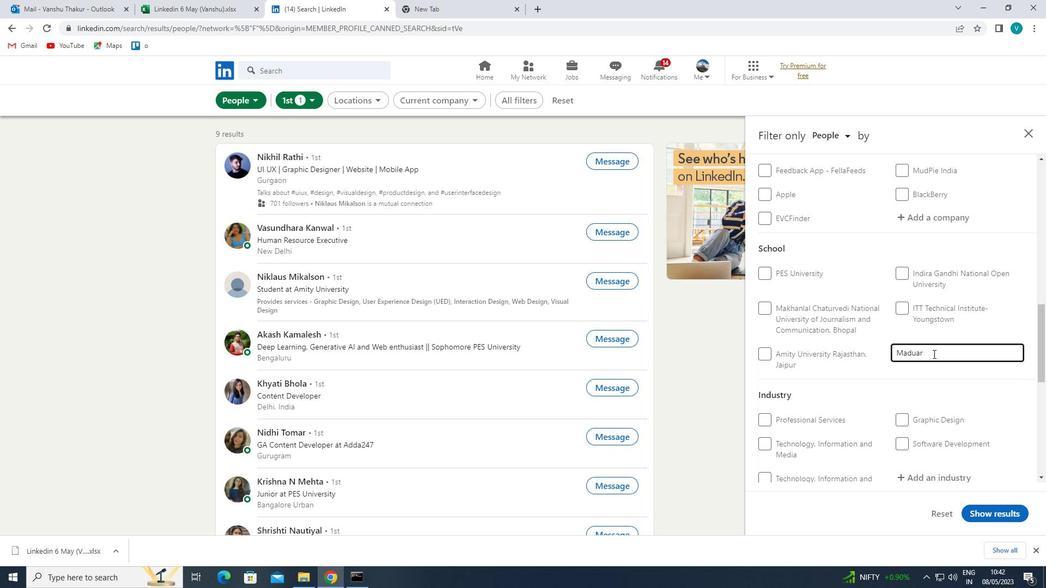 
Action: Mouse moved to (938, 351)
Screenshot: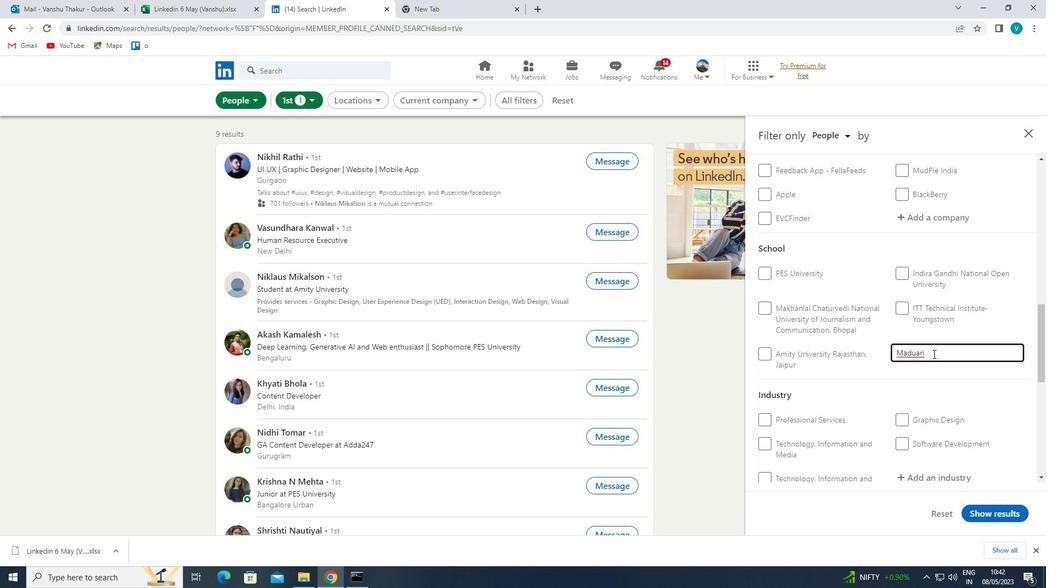 
Action: Key pressed <Key.backspace><Key.backspace><Key.backspace><Key.backspace>RAI
Screenshot: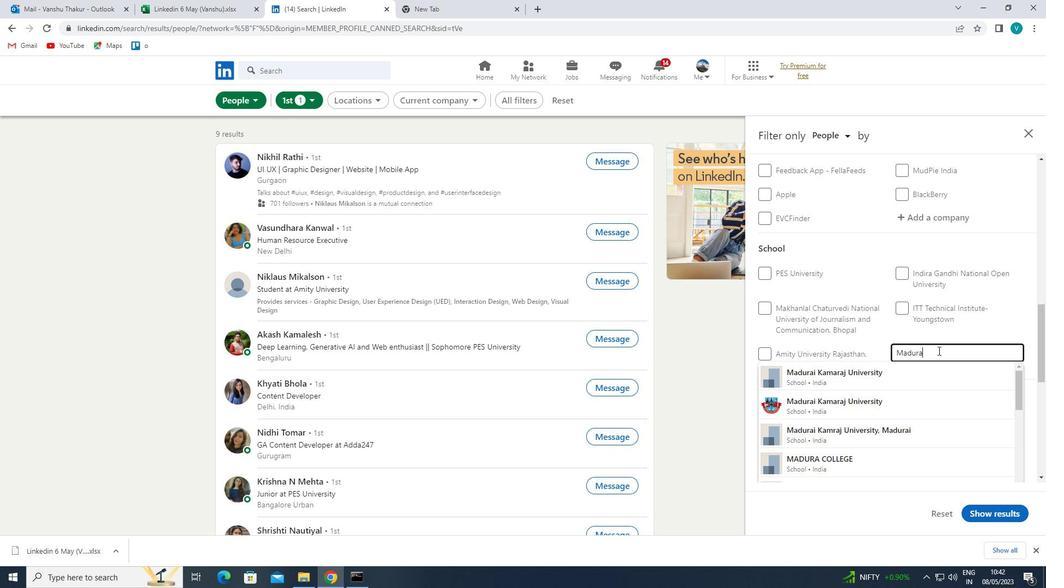 
Action: Mouse moved to (913, 367)
Screenshot: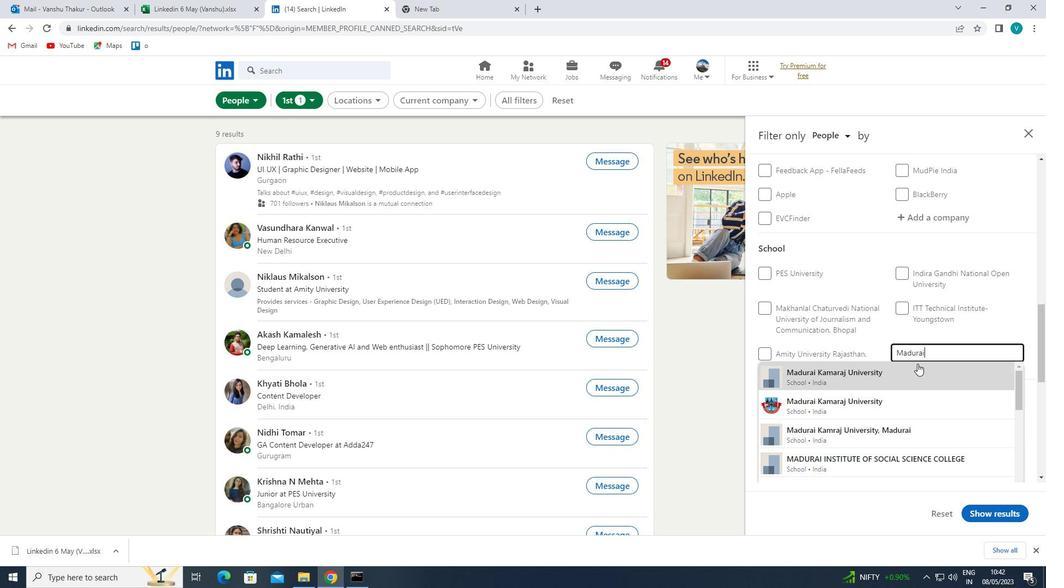 
Action: Mouse pressed left at (913, 367)
Screenshot: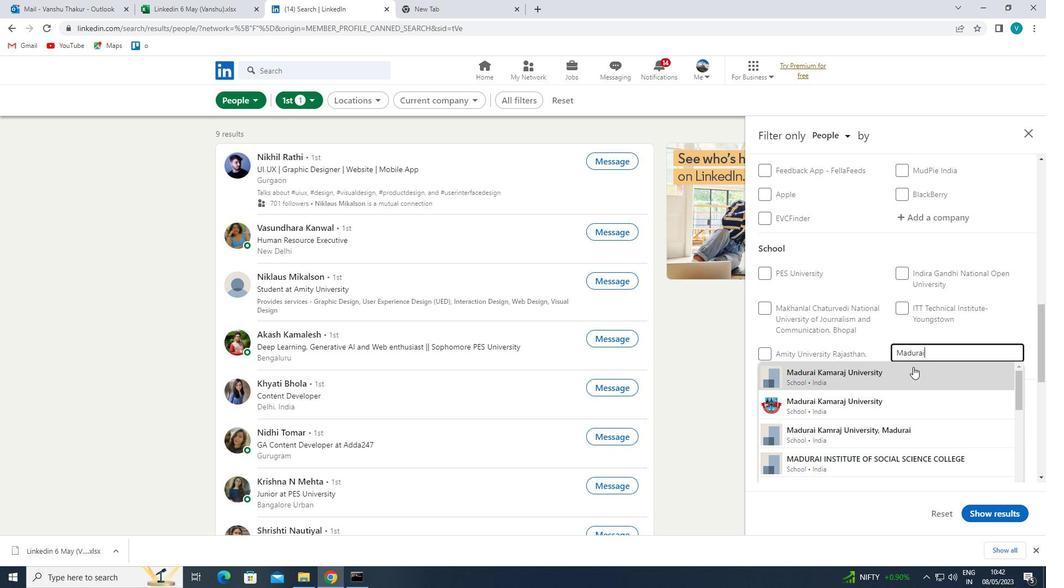 
Action: Mouse scrolled (913, 366) with delta (0, 0)
Screenshot: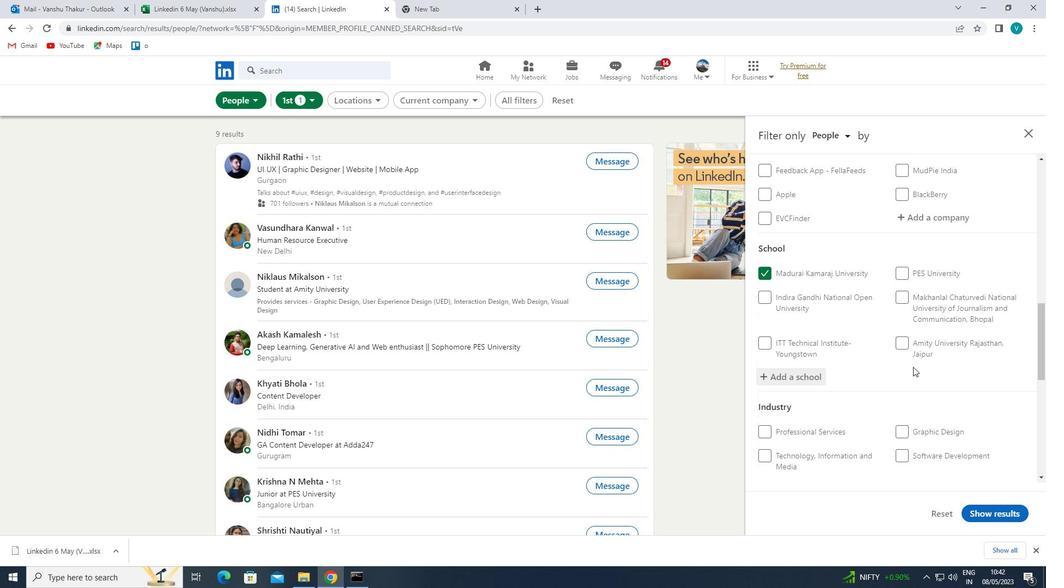 
Action: Mouse moved to (913, 367)
Screenshot: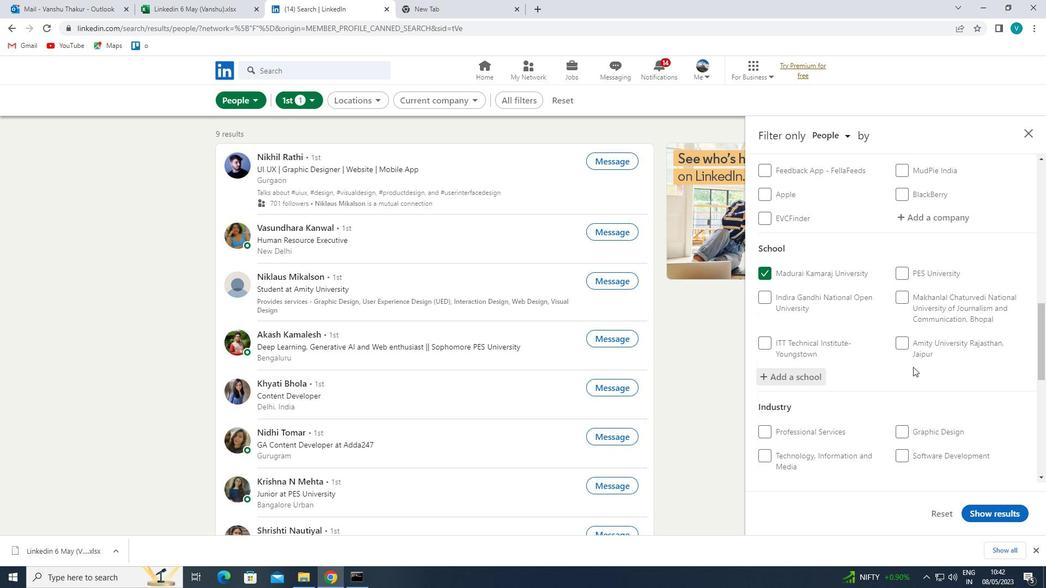
Action: Mouse scrolled (913, 366) with delta (0, 0)
Screenshot: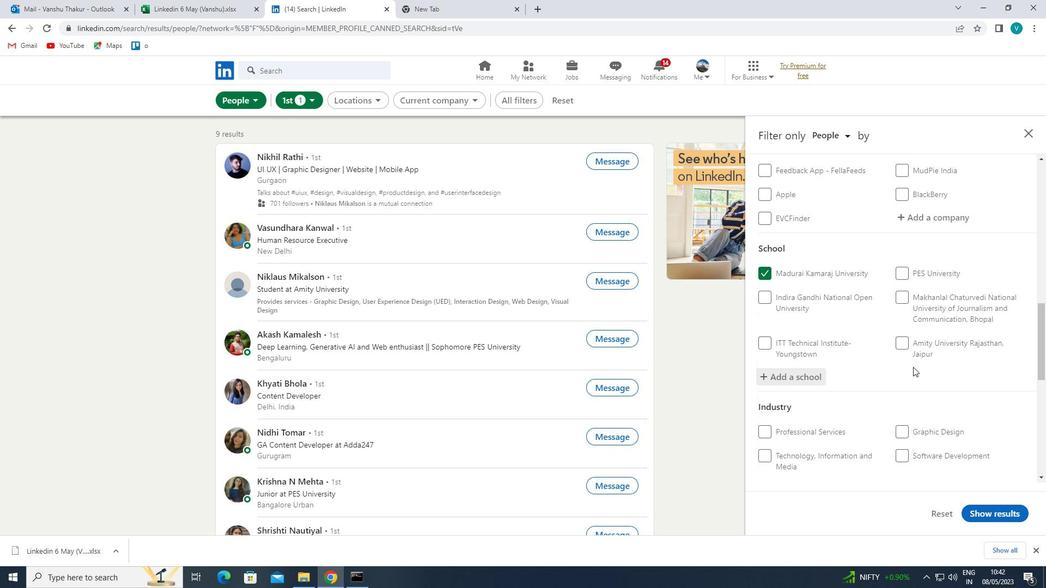 
Action: Mouse moved to (914, 366)
Screenshot: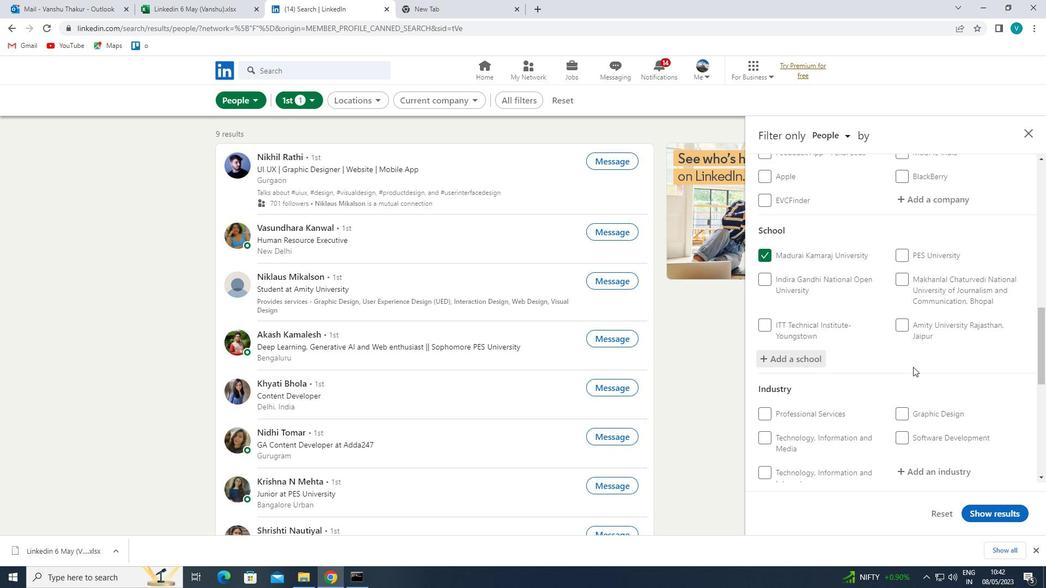 
Action: Mouse scrolled (914, 366) with delta (0, 0)
Screenshot: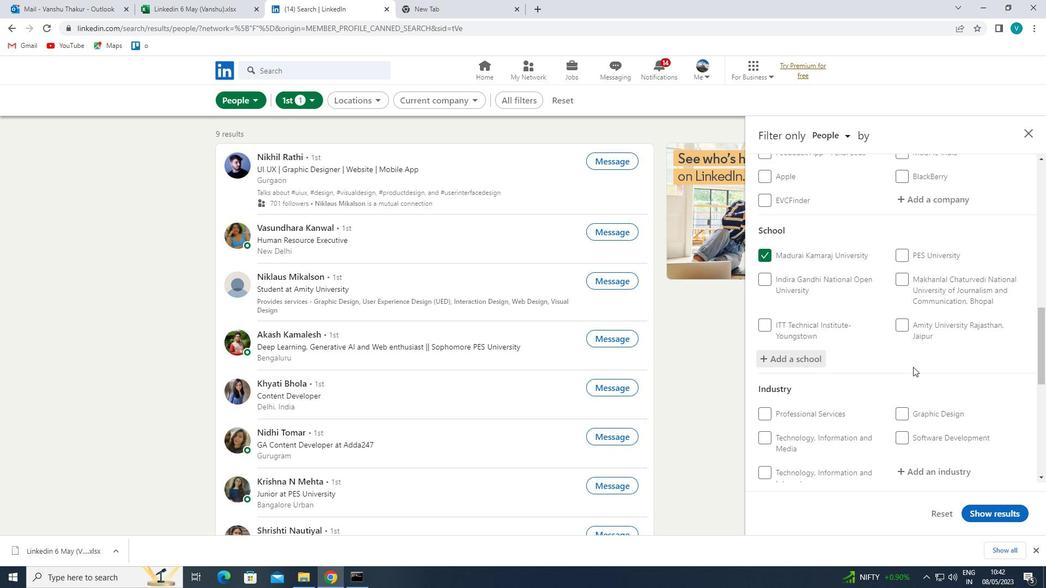 
Action: Mouse moved to (941, 329)
Screenshot: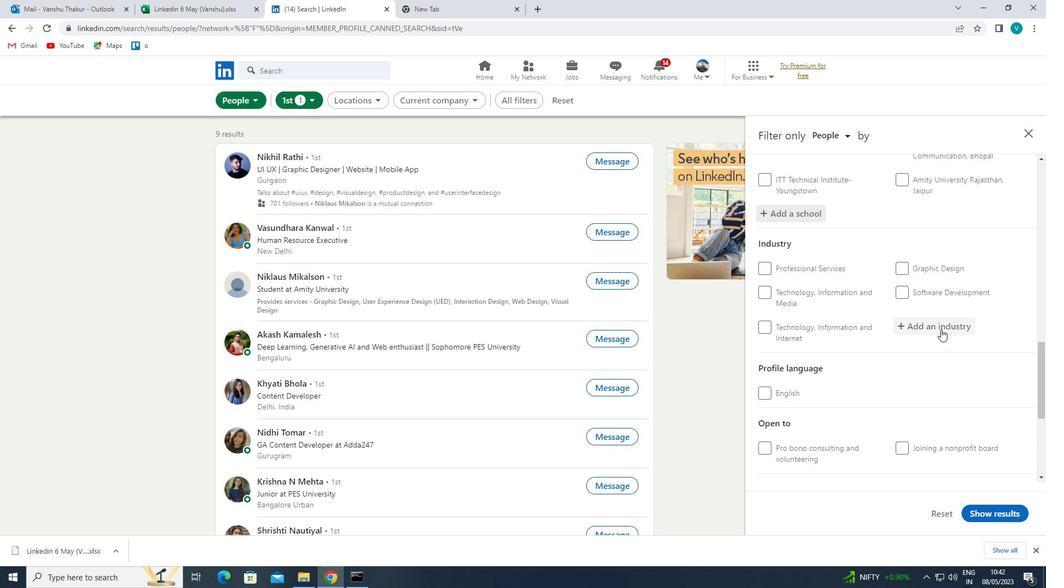 
Action: Mouse pressed left at (941, 329)
Screenshot: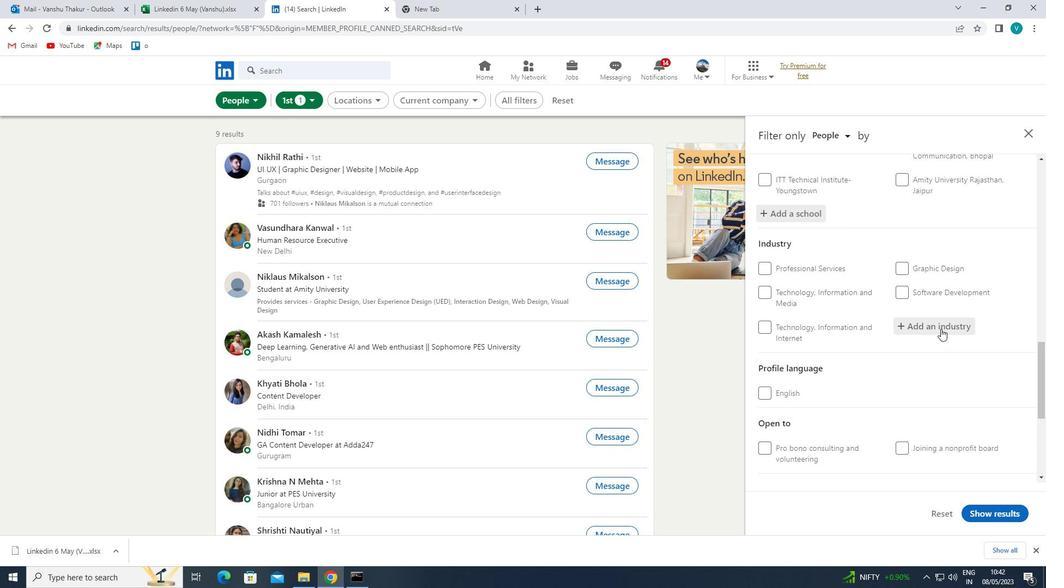 
Action: Key pressed <Key.shift>FOOD<Key.space><Key.shift>AND<Key.space>
Screenshot: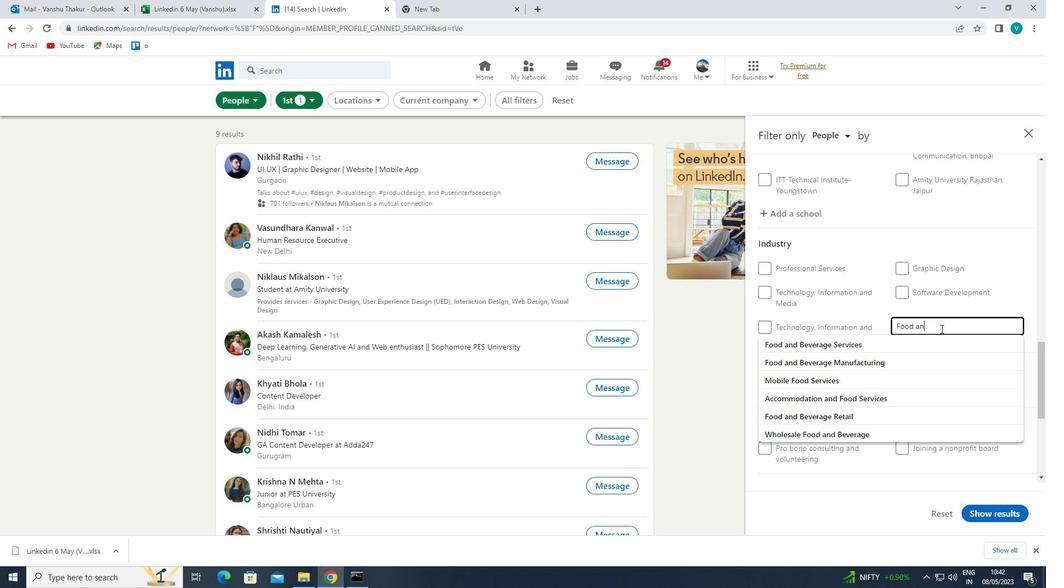 
Action: Mouse moved to (929, 339)
Screenshot: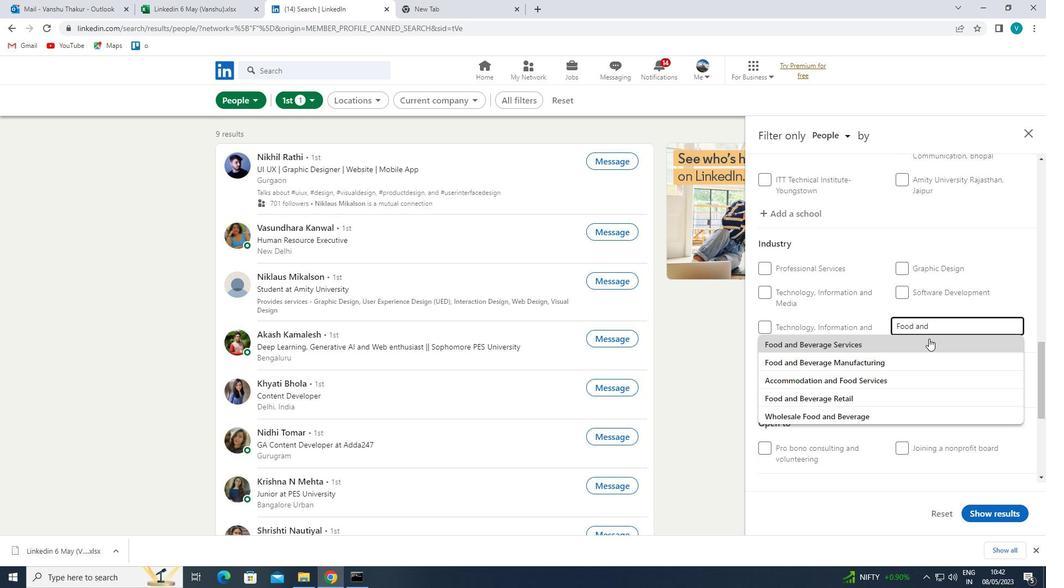 
Action: Mouse pressed left at (929, 339)
Screenshot: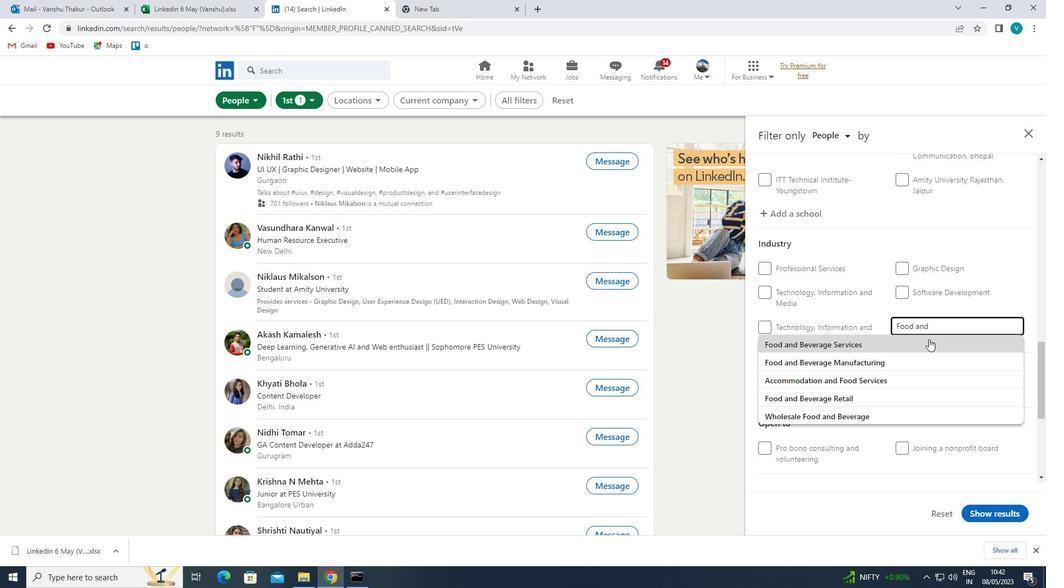
Action: Mouse moved to (931, 338)
Screenshot: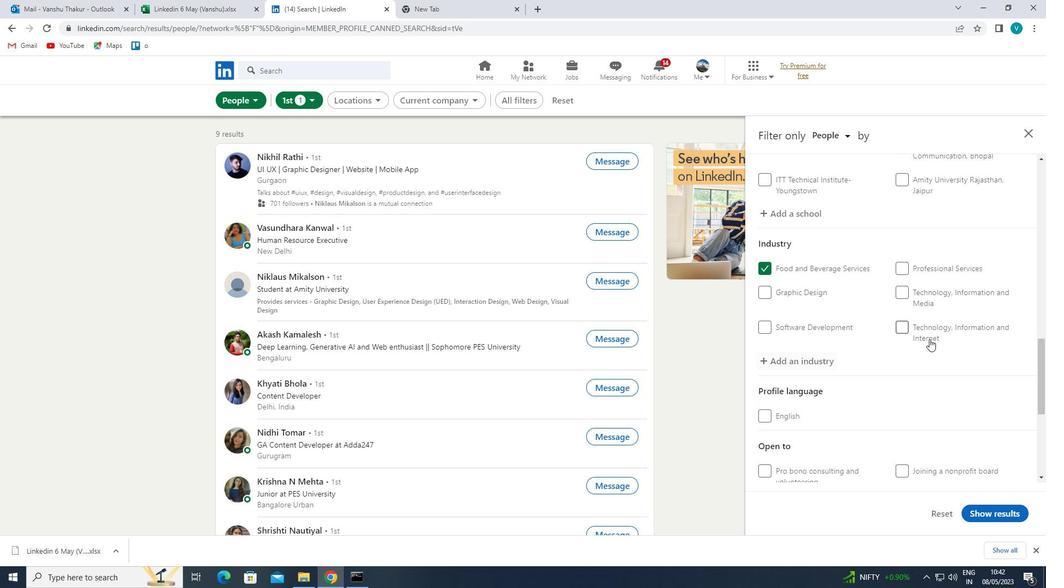 
Action: Mouse scrolled (931, 337) with delta (0, 0)
Screenshot: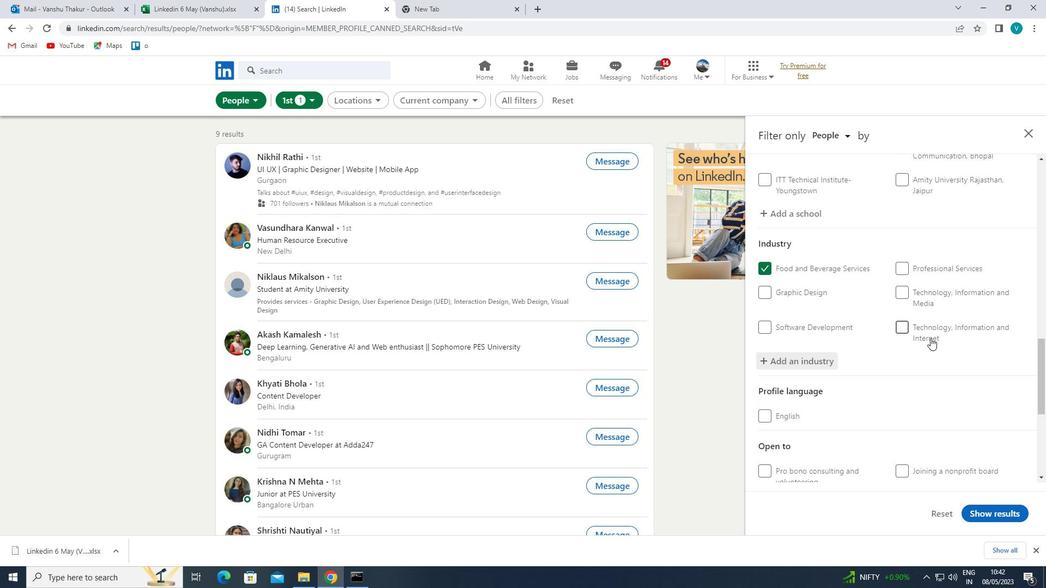 
Action: Mouse scrolled (931, 337) with delta (0, 0)
Screenshot: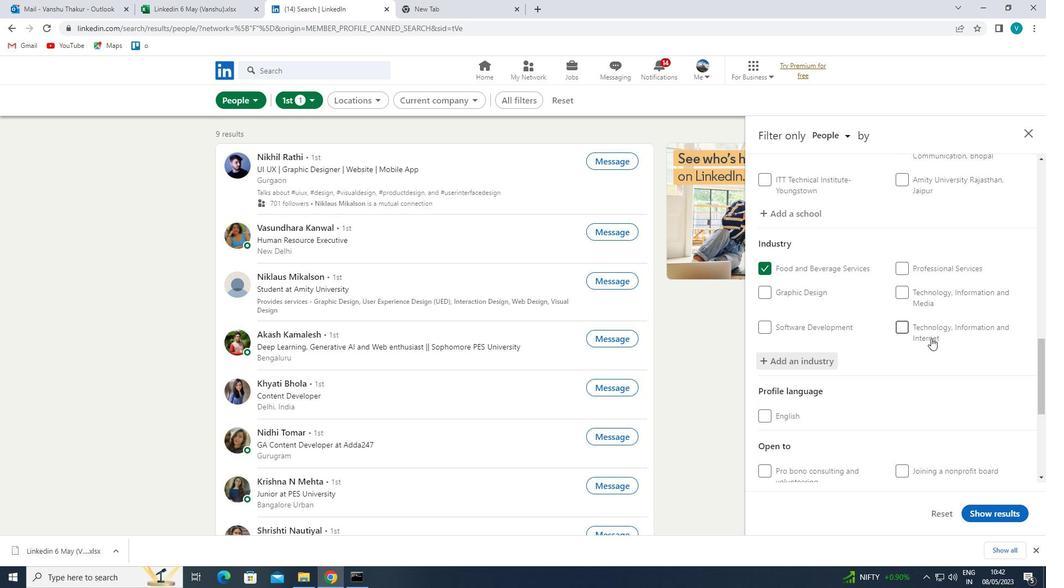 
Action: Mouse moved to (934, 337)
Screenshot: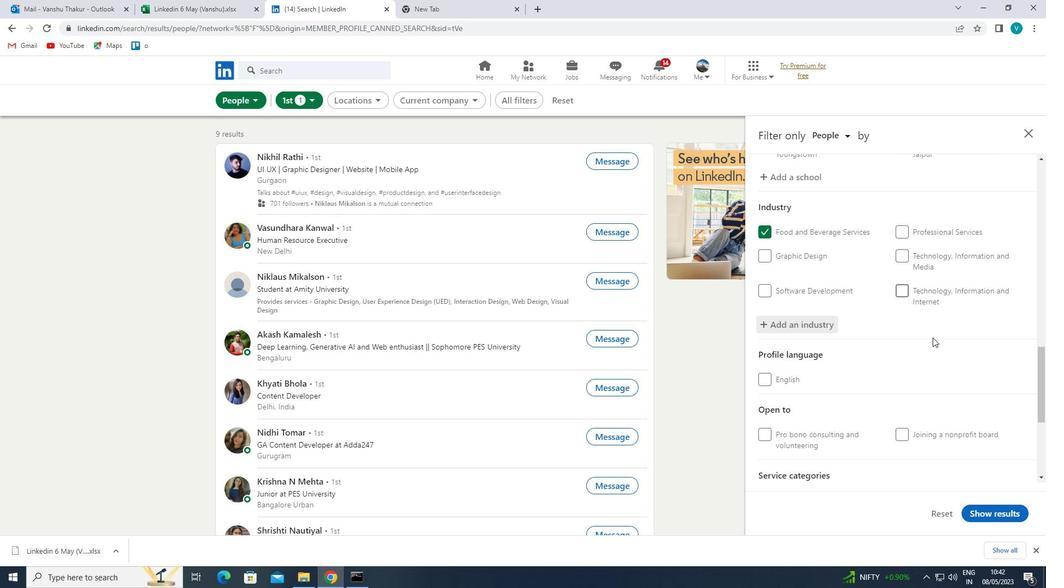 
Action: Mouse scrolled (934, 336) with delta (0, 0)
Screenshot: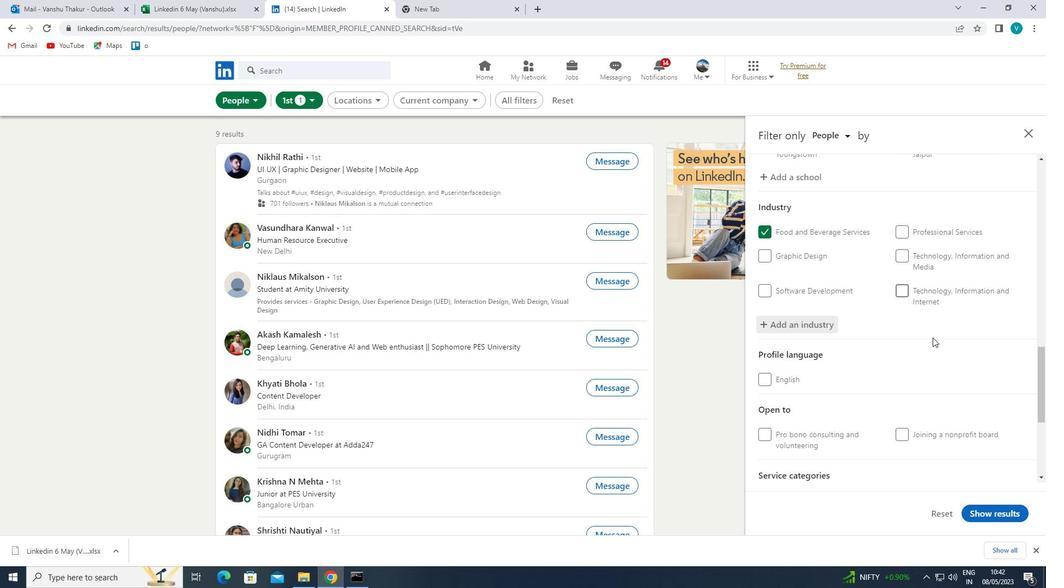 
Action: Mouse moved to (949, 371)
Screenshot: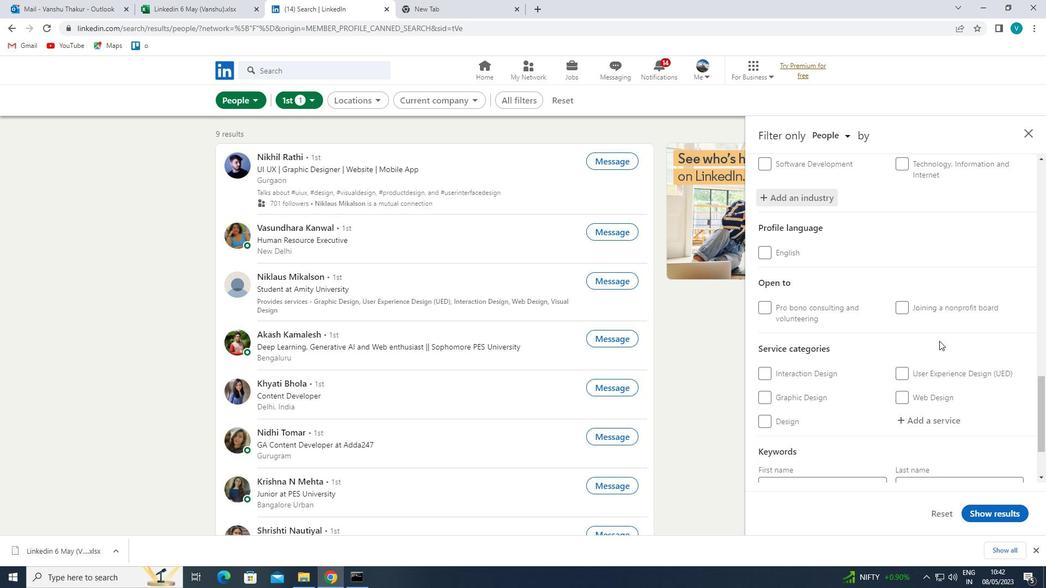 
Action: Mouse scrolled (949, 371) with delta (0, 0)
Screenshot: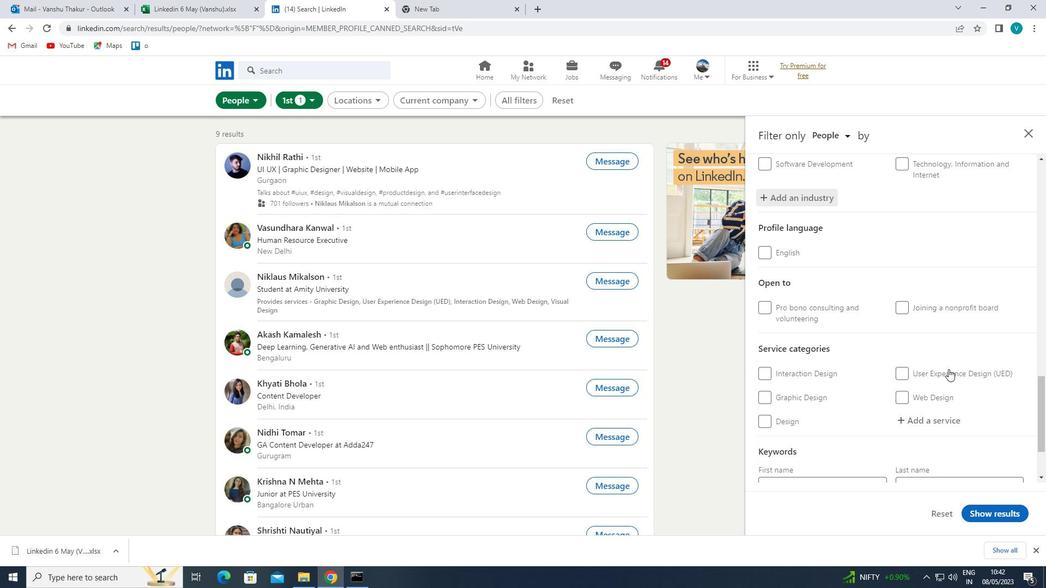
Action: Mouse scrolled (949, 371) with delta (0, 0)
Screenshot: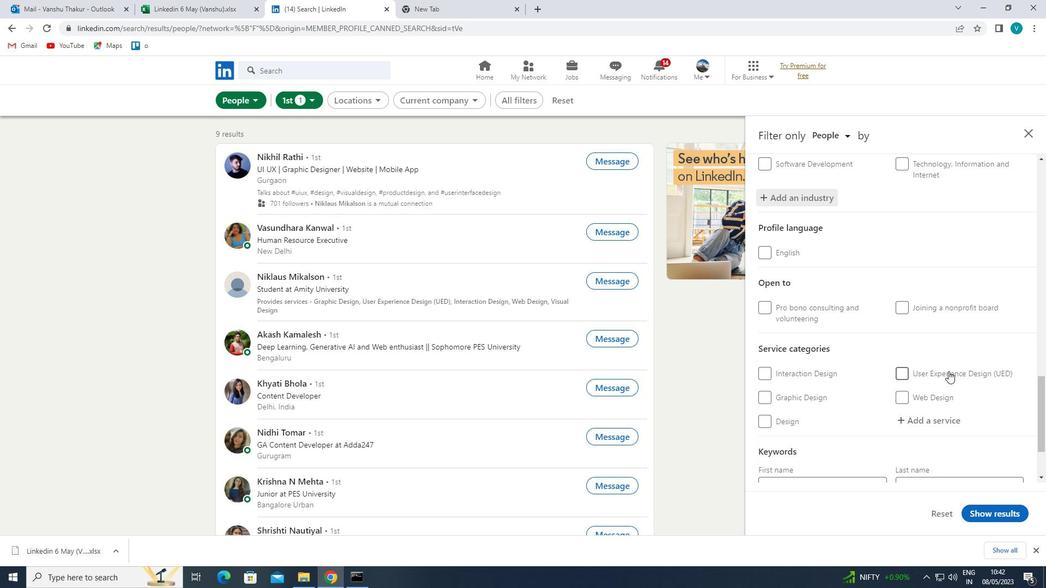
Action: Mouse moved to (944, 327)
Screenshot: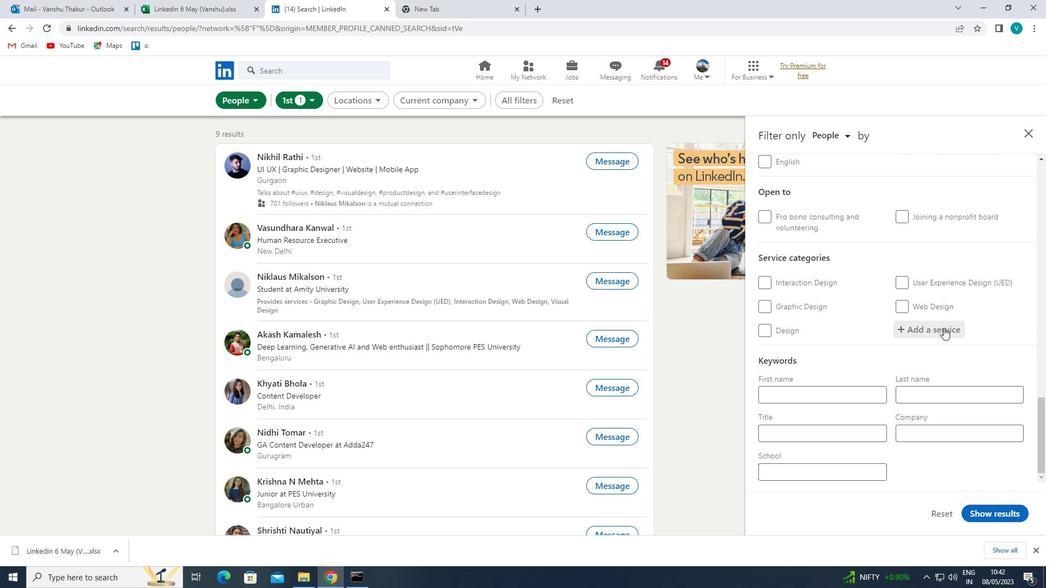 
Action: Mouse pressed left at (944, 327)
Screenshot: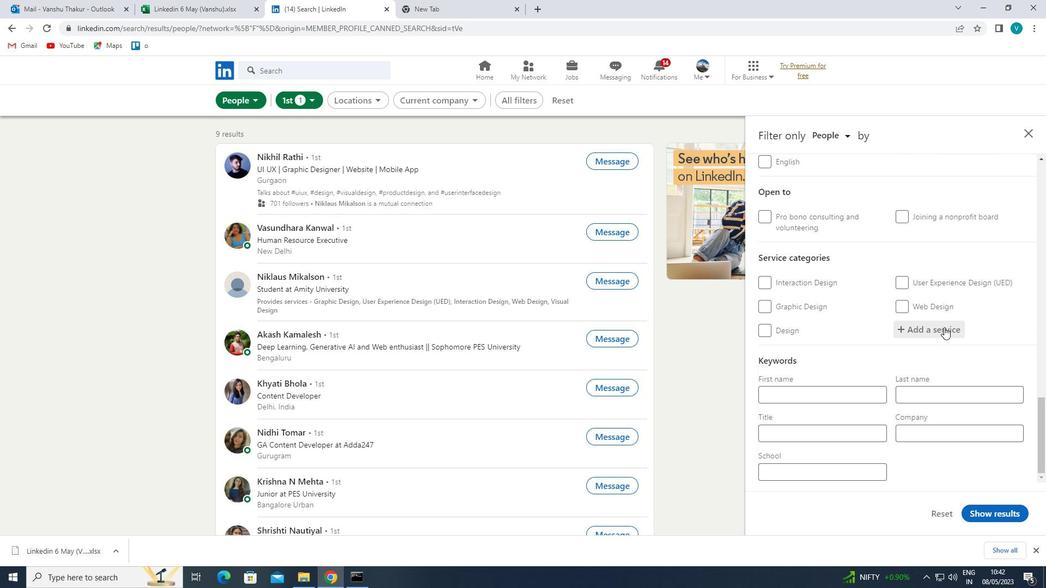 
Action: Mouse moved to (950, 323)
Screenshot: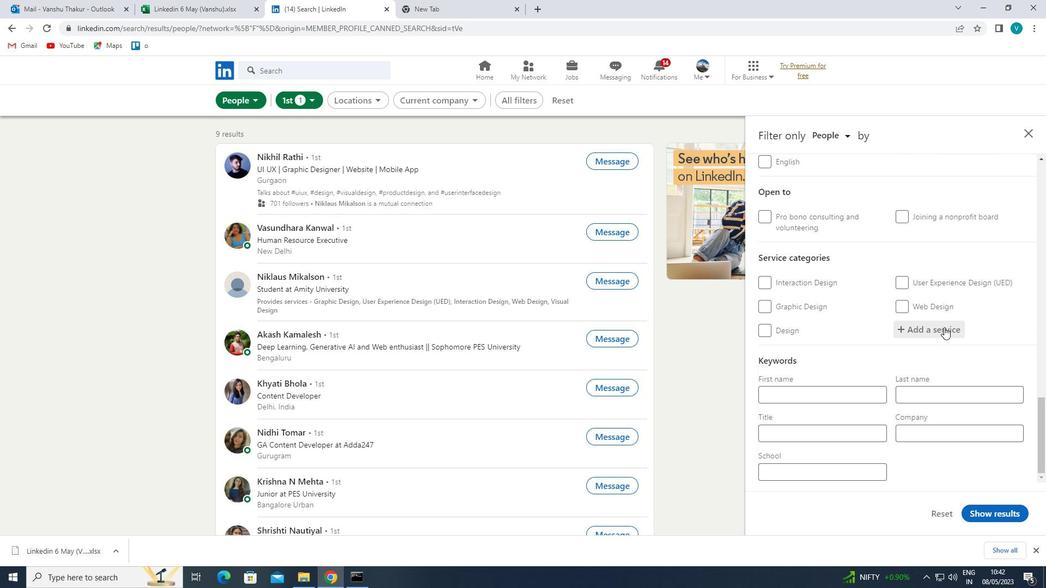 
Action: Key pressed <Key.shift>COMMER
Screenshot: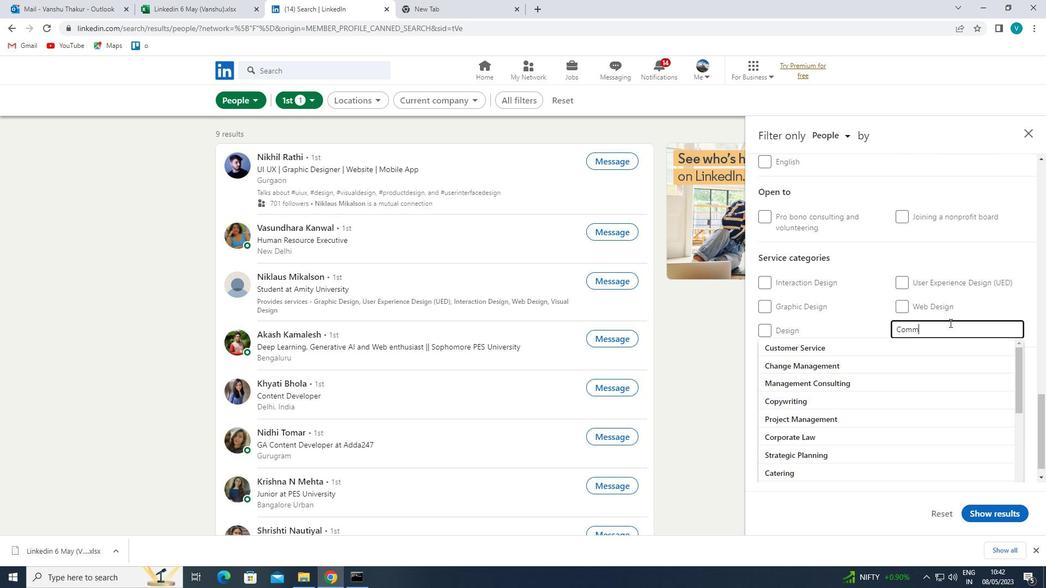 
Action: Mouse moved to (921, 344)
Screenshot: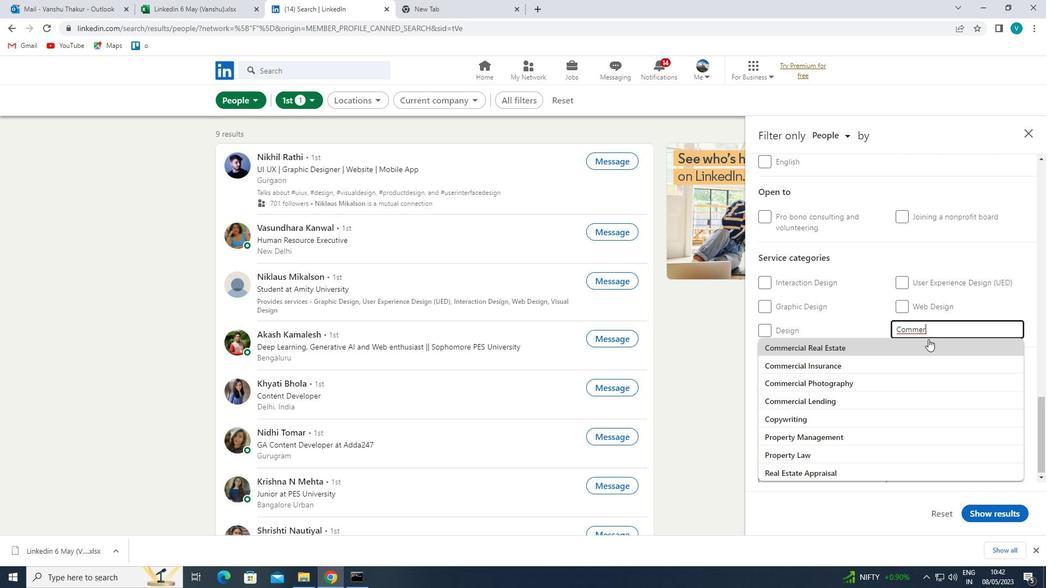 
Action: Mouse pressed left at (921, 344)
Screenshot: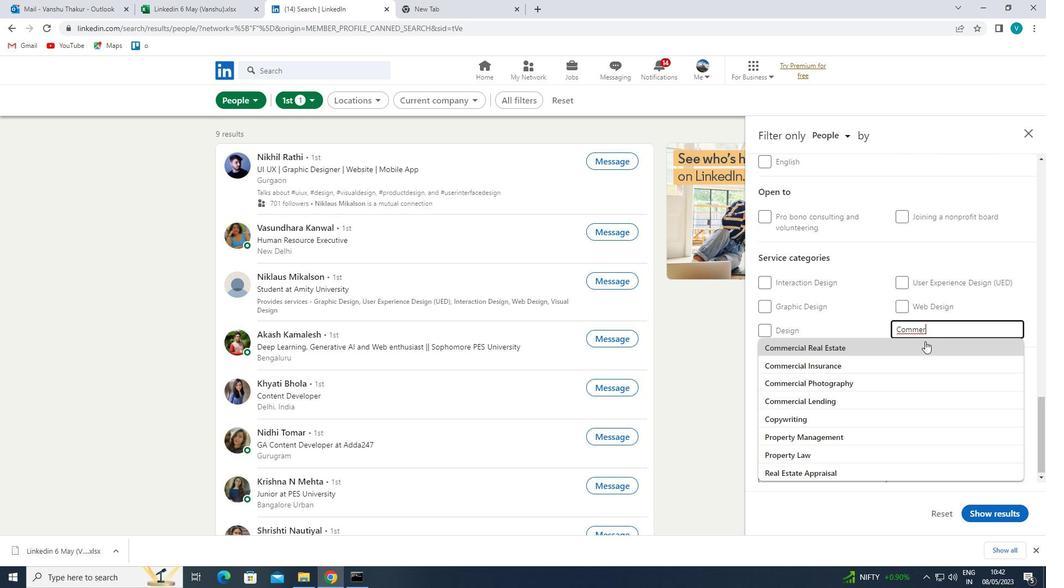 
Action: Mouse moved to (915, 351)
Screenshot: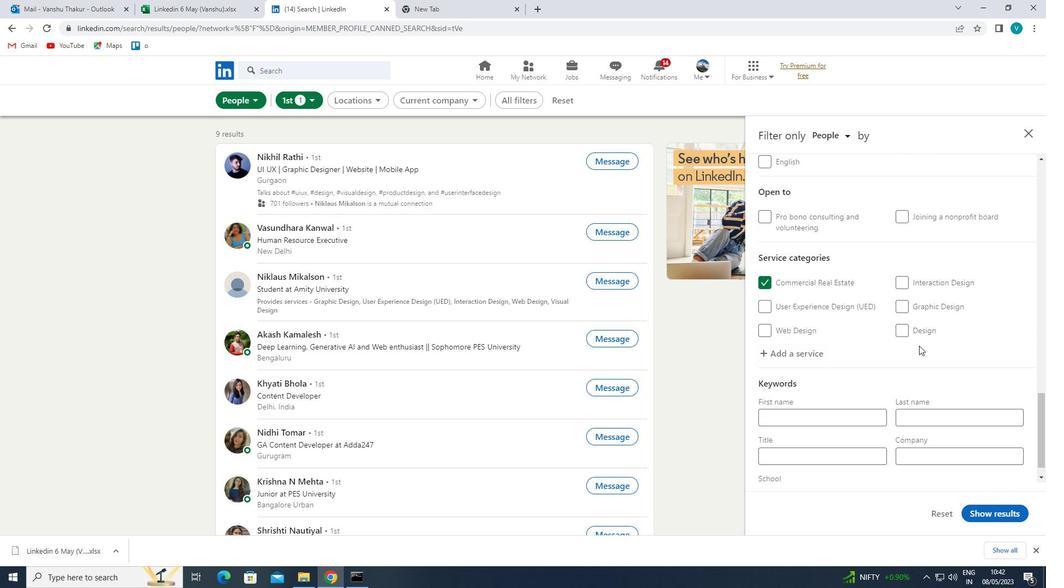 
Action: Mouse scrolled (915, 350) with delta (0, 0)
Screenshot: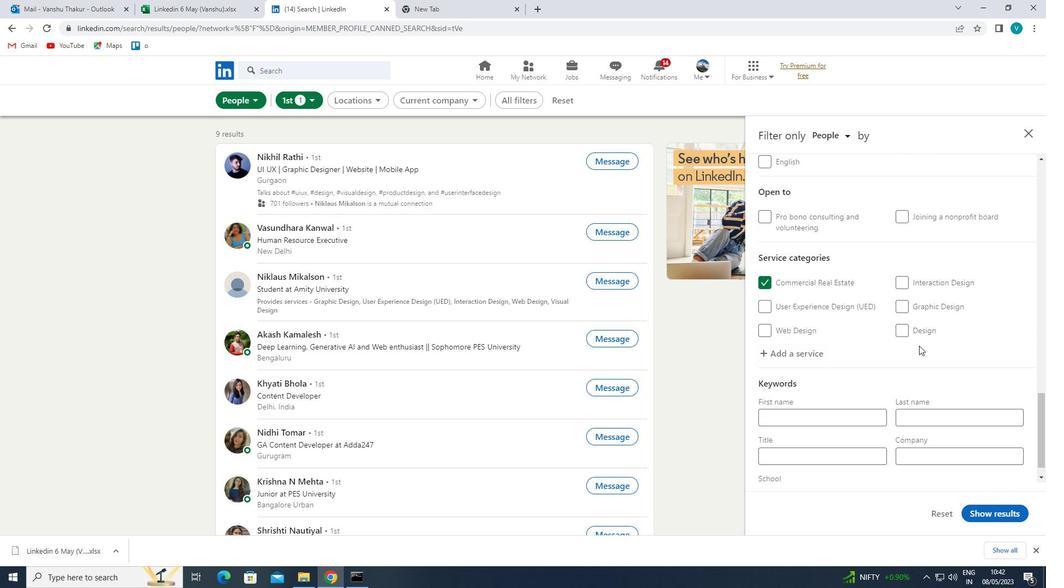 
Action: Mouse moved to (913, 354)
Screenshot: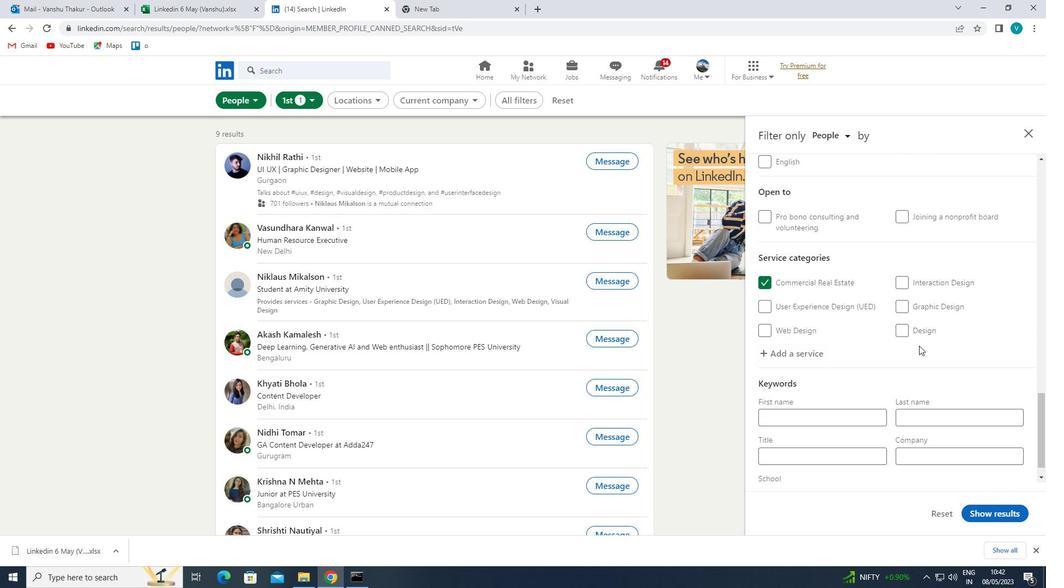 
Action: Mouse scrolled (913, 353) with delta (0, 0)
Screenshot: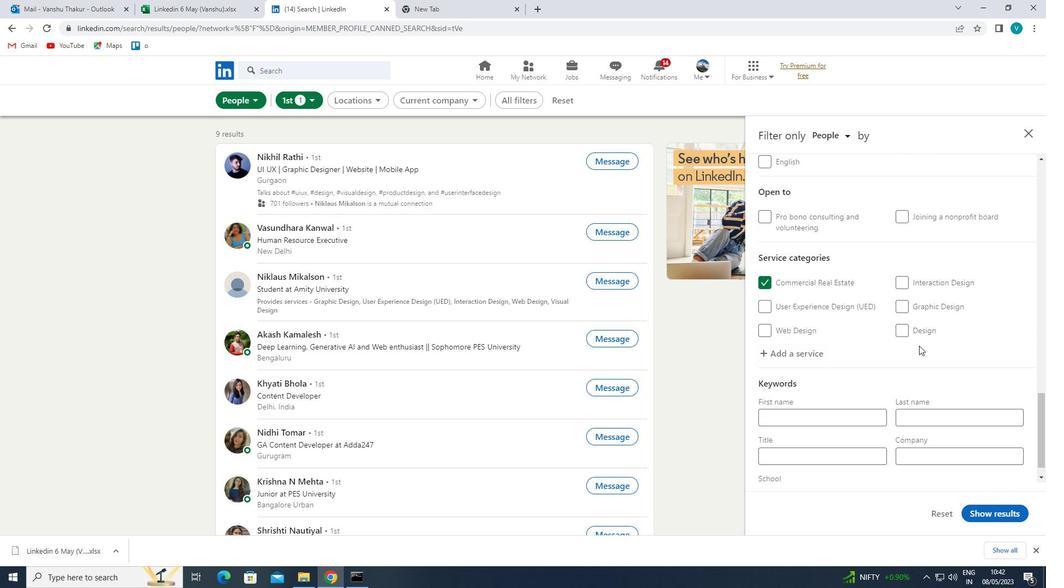 
Action: Mouse moved to (904, 365)
Screenshot: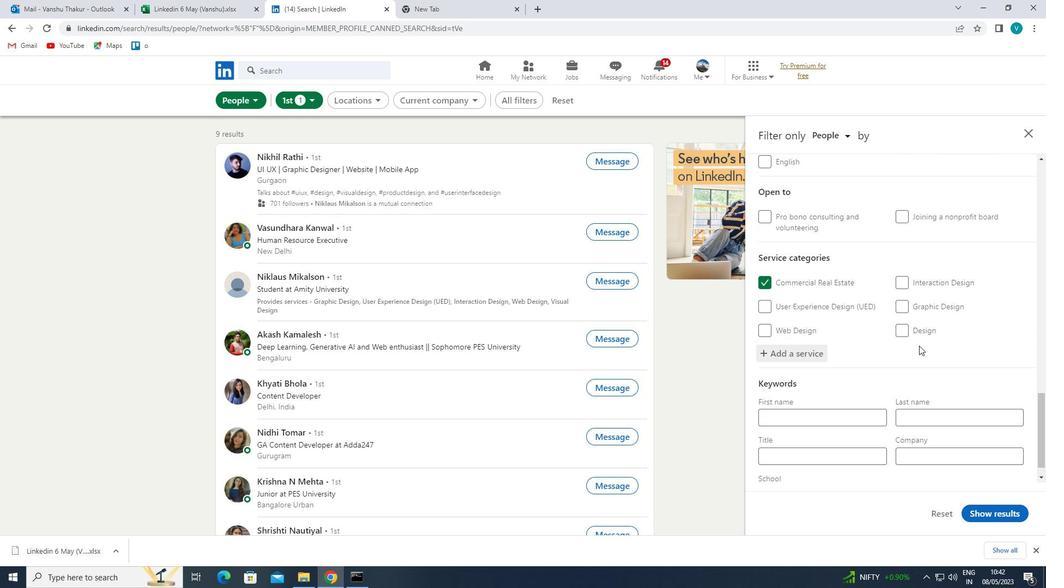 
Action: Mouse scrolled (904, 364) with delta (0, 0)
Screenshot: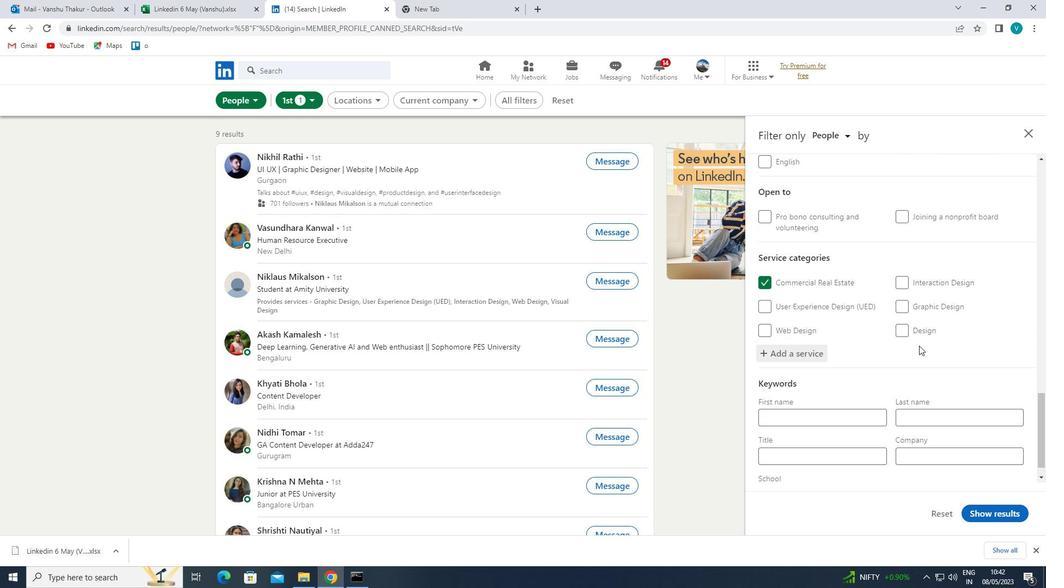 
Action: Mouse moved to (872, 384)
Screenshot: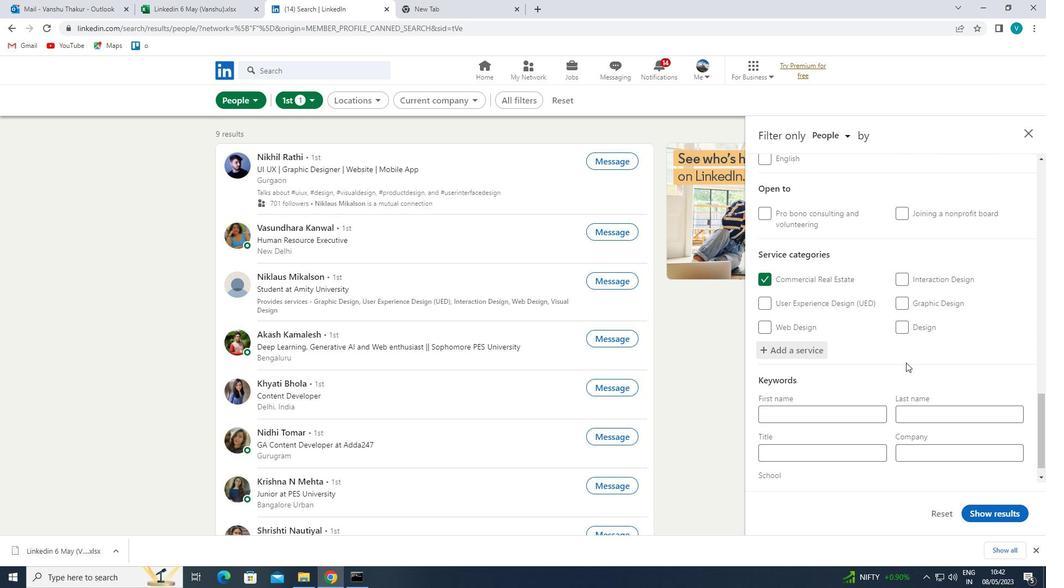 
Action: Mouse scrolled (872, 383) with delta (0, 0)
Screenshot: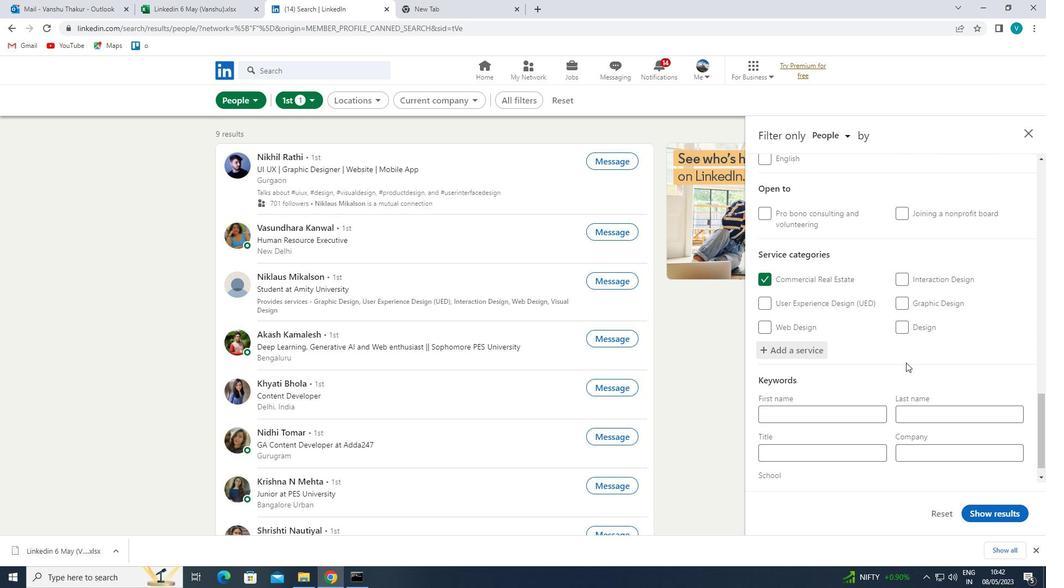 
Action: Mouse moved to (833, 436)
Screenshot: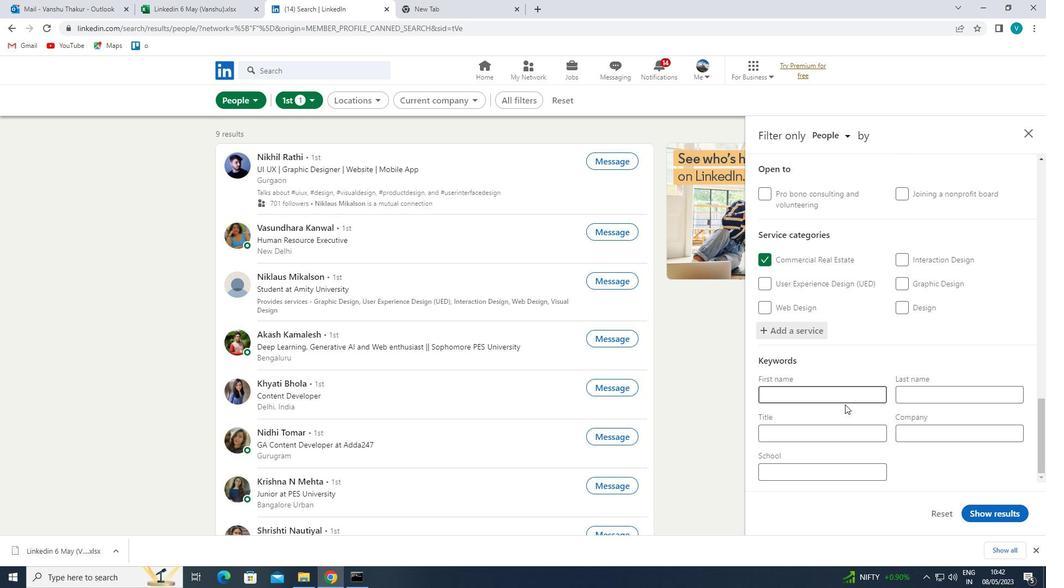 
Action: Mouse pressed left at (833, 436)
Screenshot: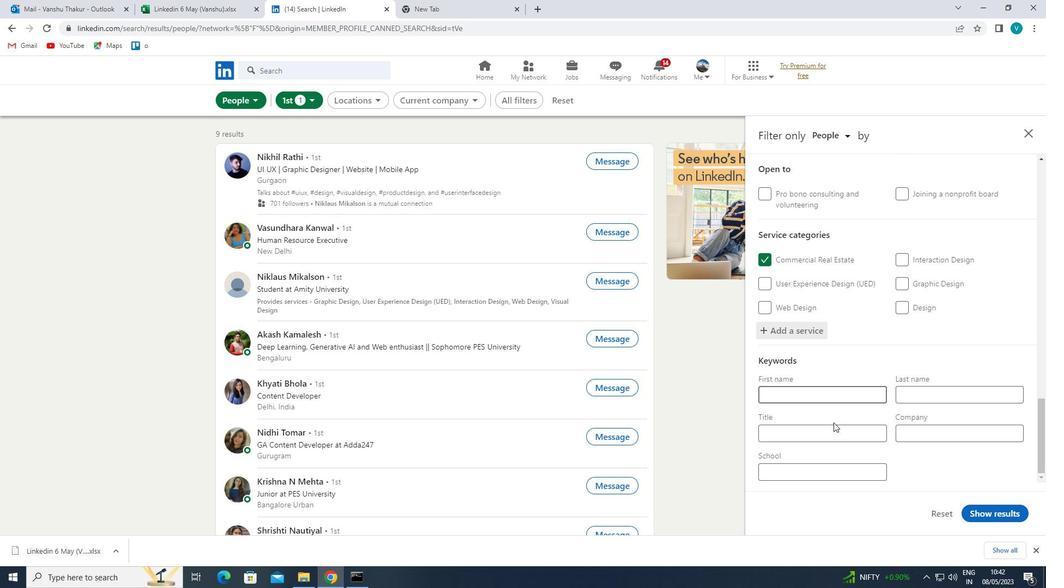 
Action: Mouse moved to (844, 430)
Screenshot: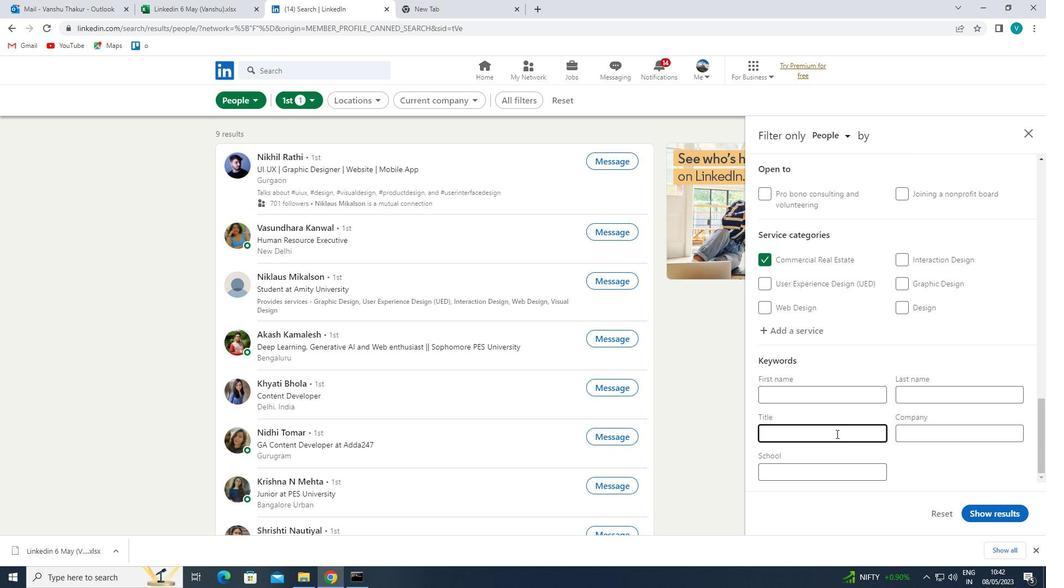 
Action: Key pressed <Key.shift>PARALEGAL
Screenshot: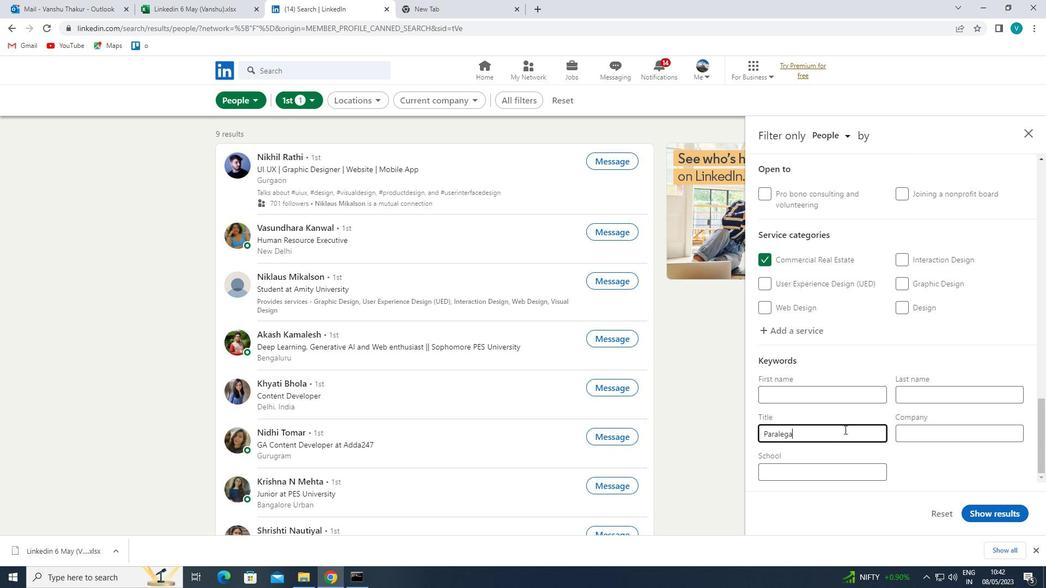 
Action: Mouse moved to (1014, 509)
Screenshot: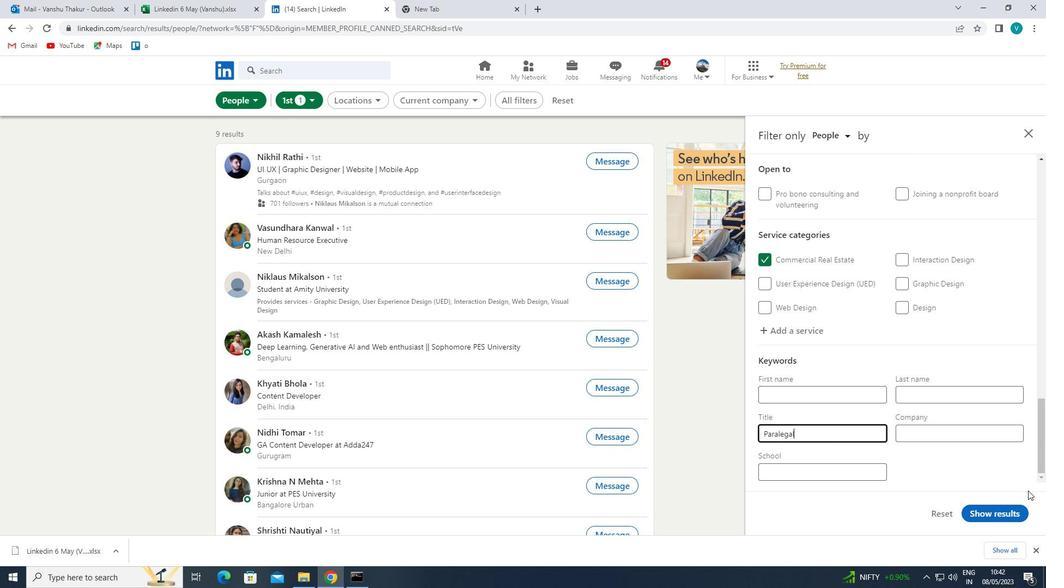 
Action: Mouse pressed left at (1014, 509)
Screenshot: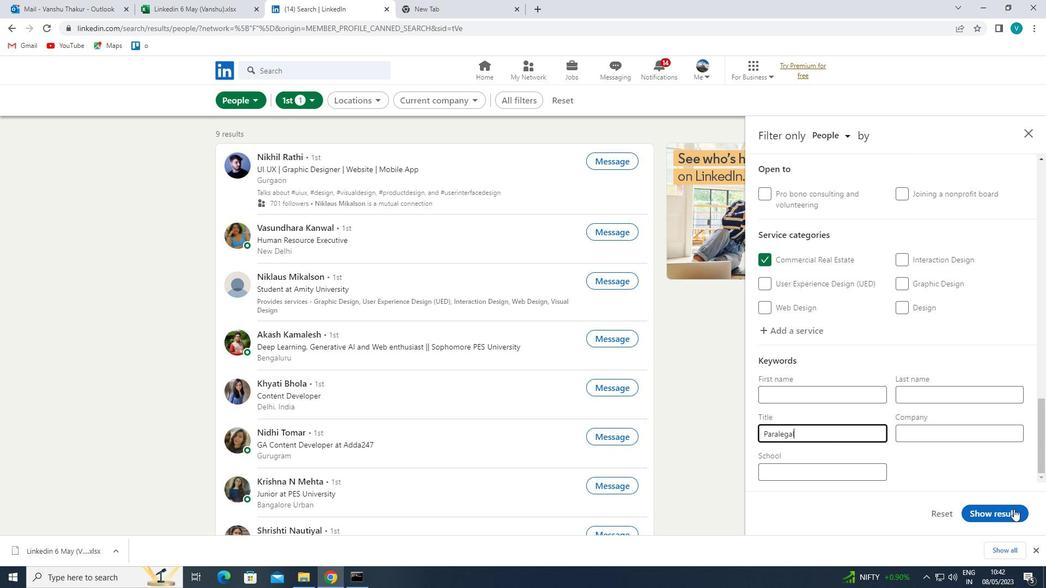
